 Task: Find a house in South Old Bridge, United States, for one guest from August 1 to August 5, with a price range of ₹6000 to ₹15000, 1 bedroom, 1 bed, 1 bathroom, self check-in, and English-speaking host.
Action: Mouse moved to (512, 137)
Screenshot: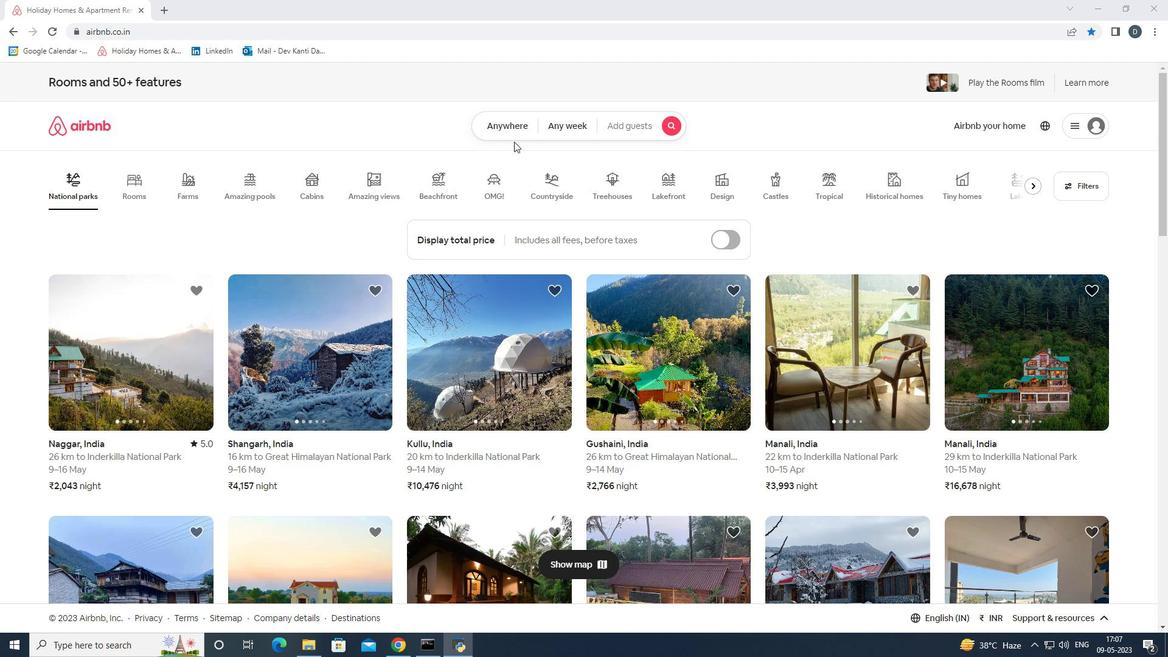 
Action: Mouse pressed left at (512, 137)
Screenshot: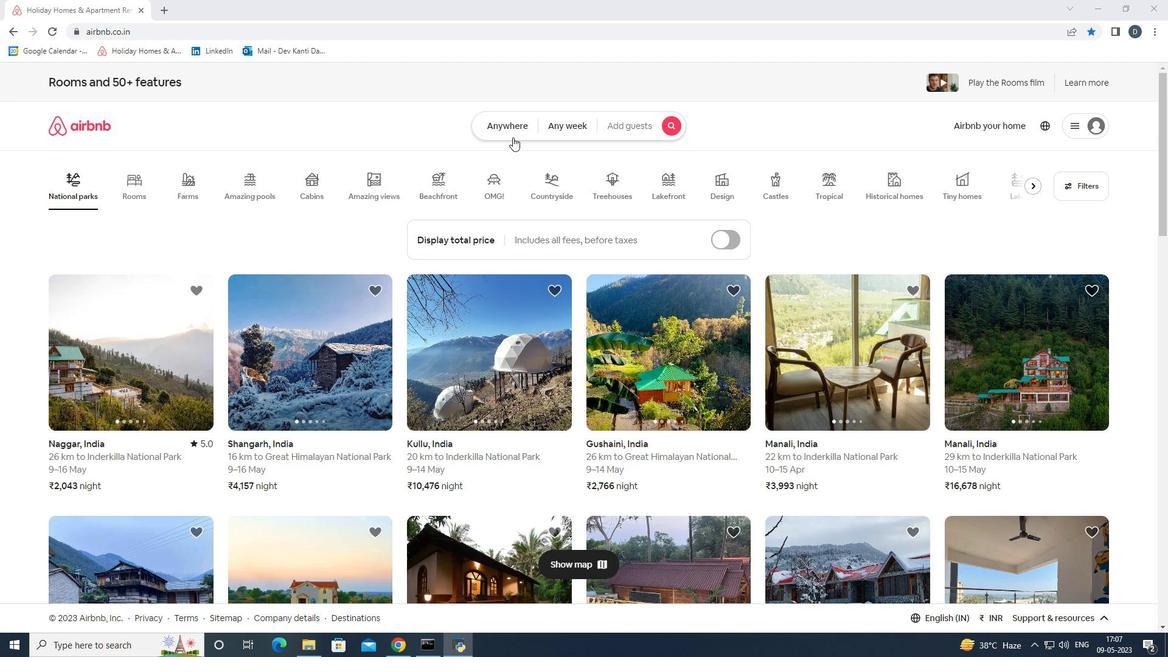 
Action: Mouse moved to (477, 172)
Screenshot: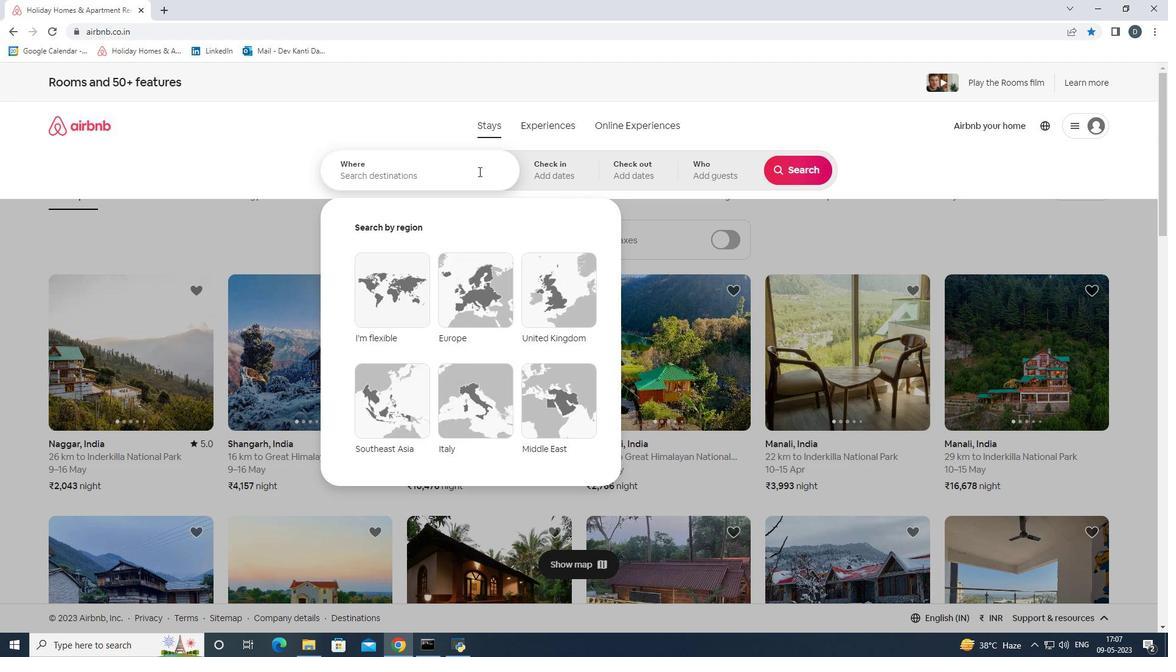 
Action: Mouse pressed left at (477, 172)
Screenshot: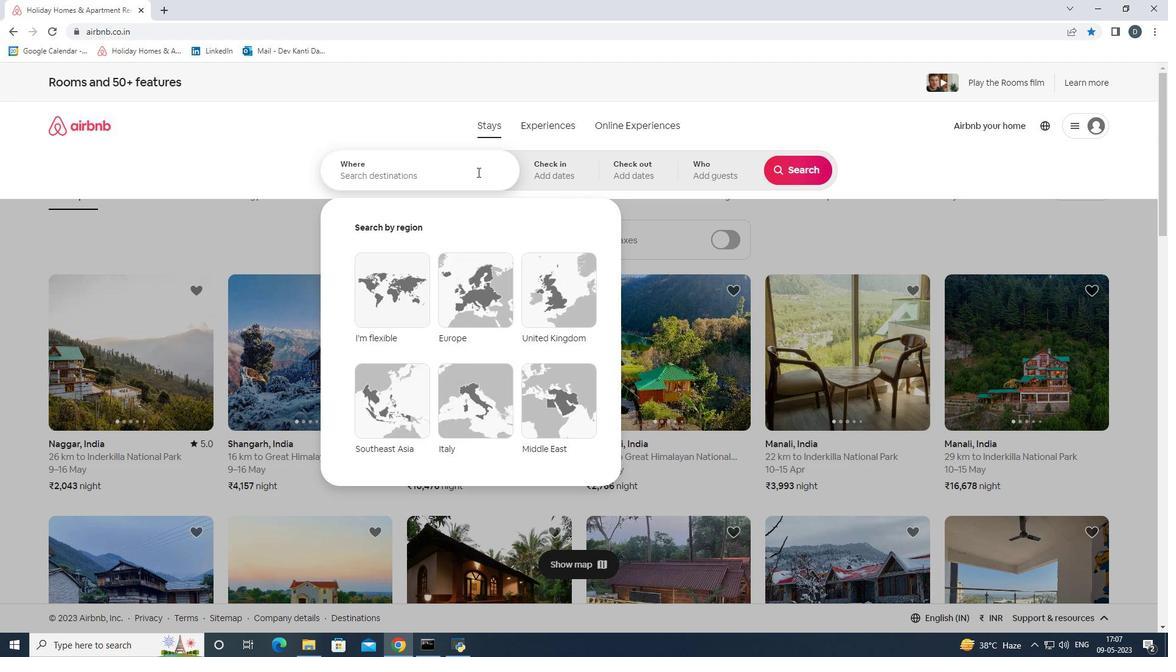 
Action: Mouse moved to (473, 178)
Screenshot: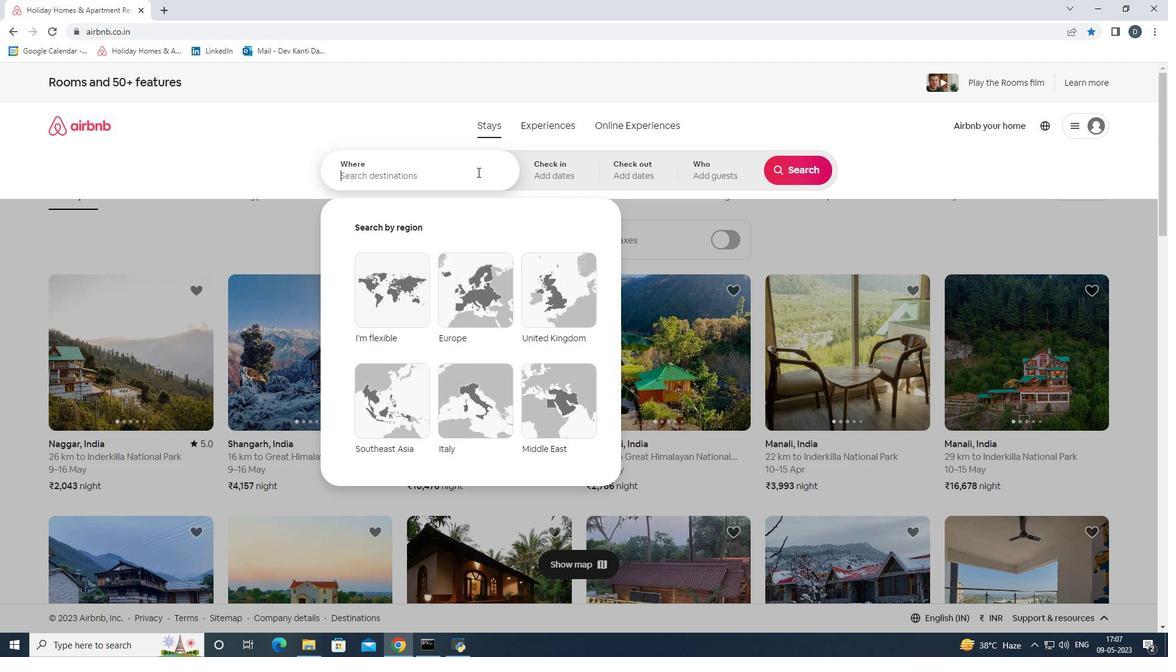 
Action: Key pressed <Key.shift><Key.shift><Key.shift><Key.shift><Key.shift><Key.shift><Key.shift><Key.shift>South<Key.space><Key.shift><Key.shift><Key.shift><Key.shift><Key.shift><Key.shift><Key.shift><Key.shift><Key.shift><Key.shift><Key.shift><Key.shift><Key.shift><Key.shift><Key.shift><Key.shift><Key.shift><Key.shift><Key.shift><Key.shift><Key.shift><Key.shift><Key.shift><Key.shift><Key.shift><Key.shift>Old<Key.space><Key.shift><Key.shift><Key.shift><Key.shift><Key.shift><Key.shift><Key.shift><Key.shift><Key.shift><Key.shift>Bru<Key.backspace>idge,<Key.space><Key.shift><Key.shift>United<Key.space><Key.shift>States<Key.enter>
Screenshot: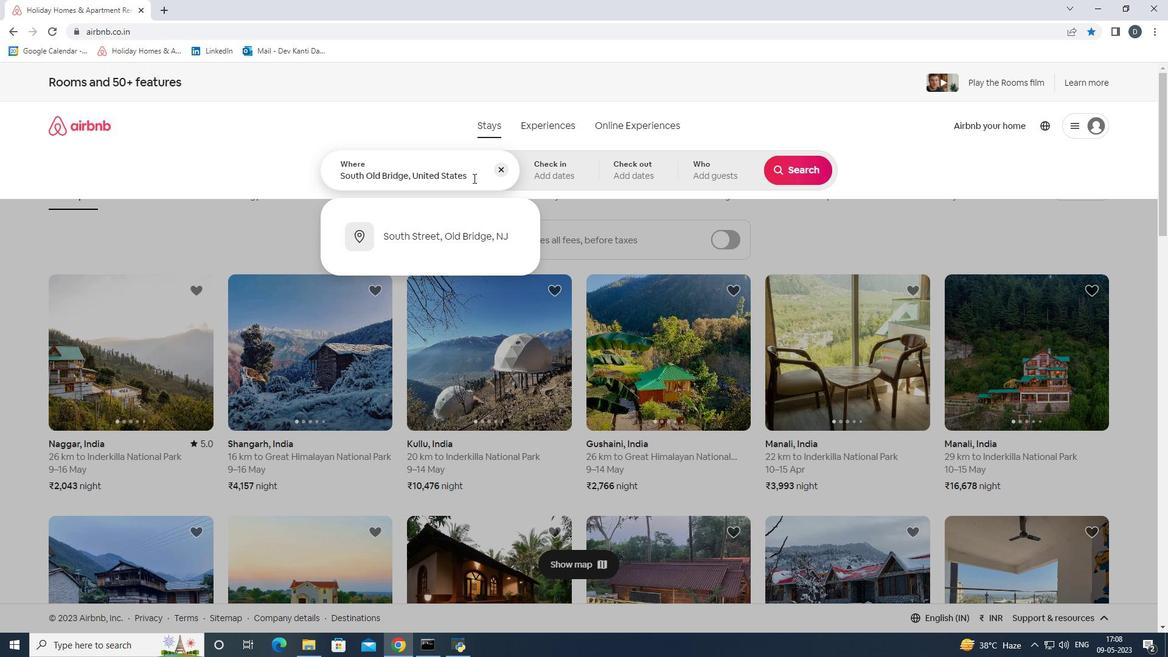 
Action: Mouse moved to (789, 267)
Screenshot: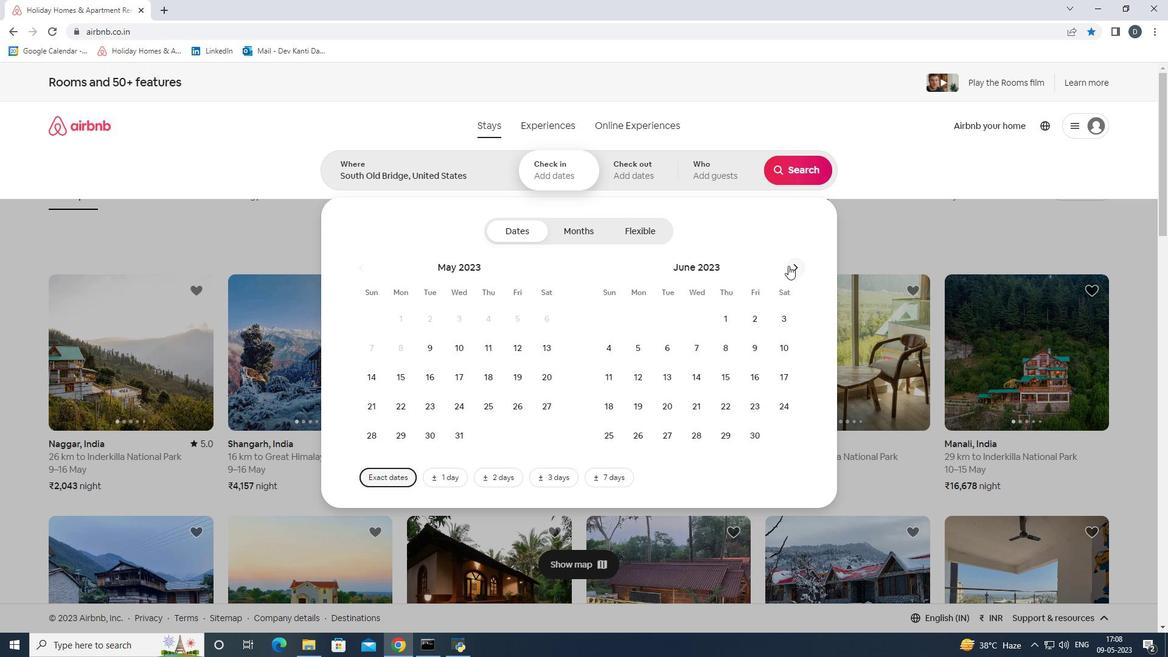 
Action: Mouse pressed left at (789, 267)
Screenshot: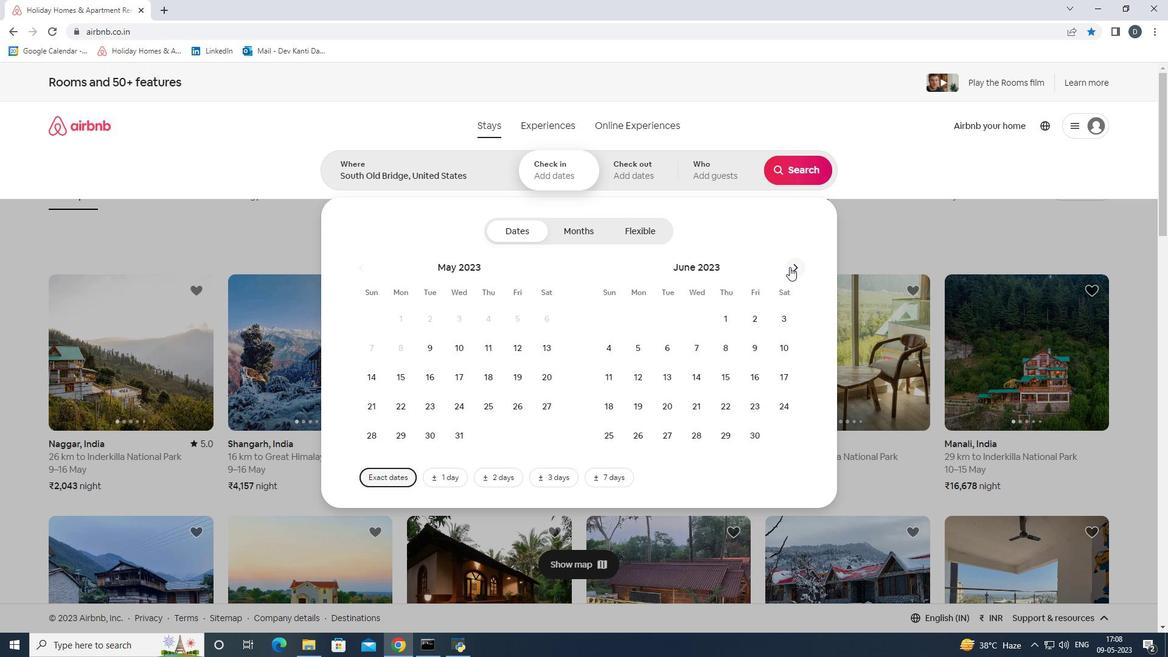 
Action: Mouse pressed left at (789, 267)
Screenshot: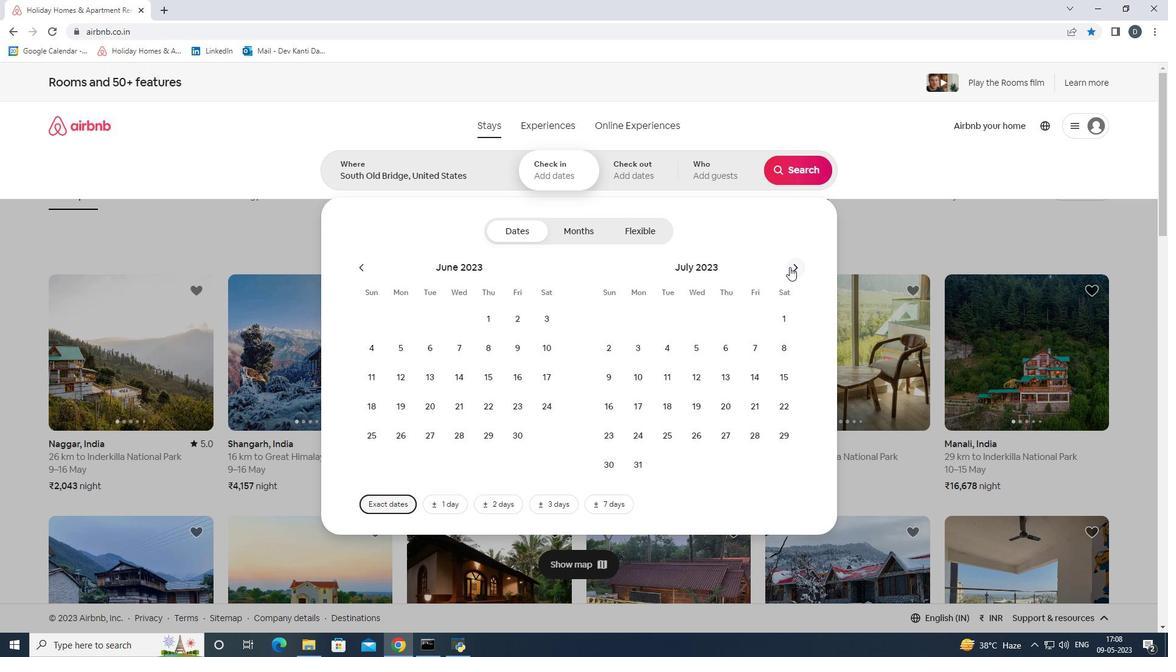 
Action: Mouse moved to (674, 315)
Screenshot: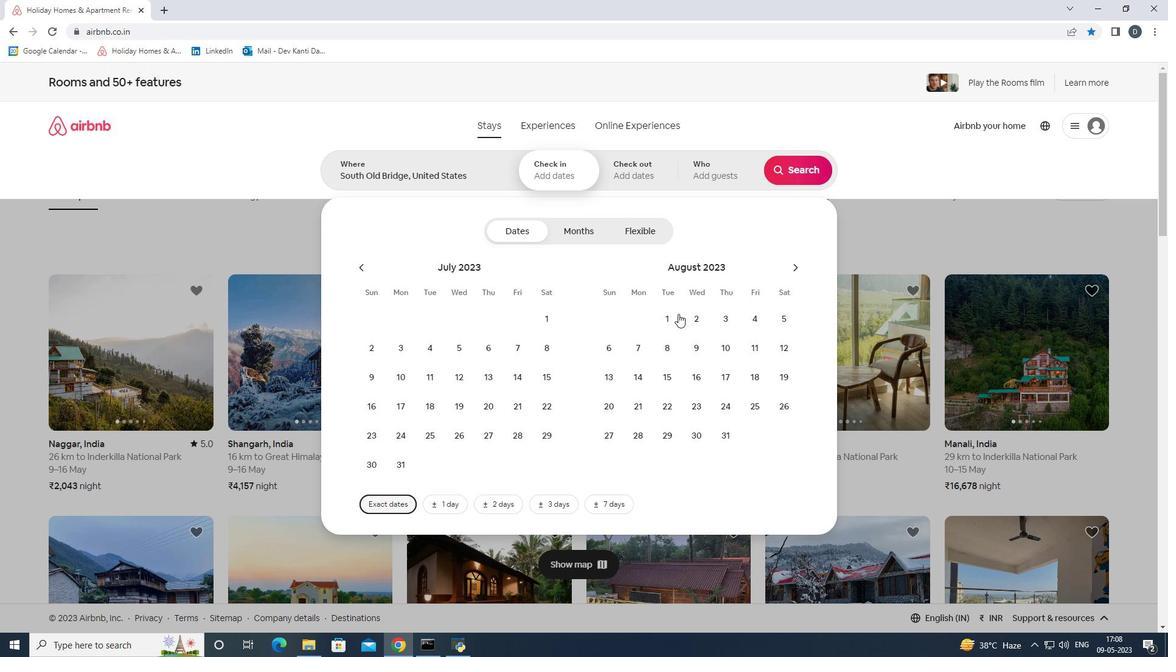 
Action: Mouse pressed left at (674, 315)
Screenshot: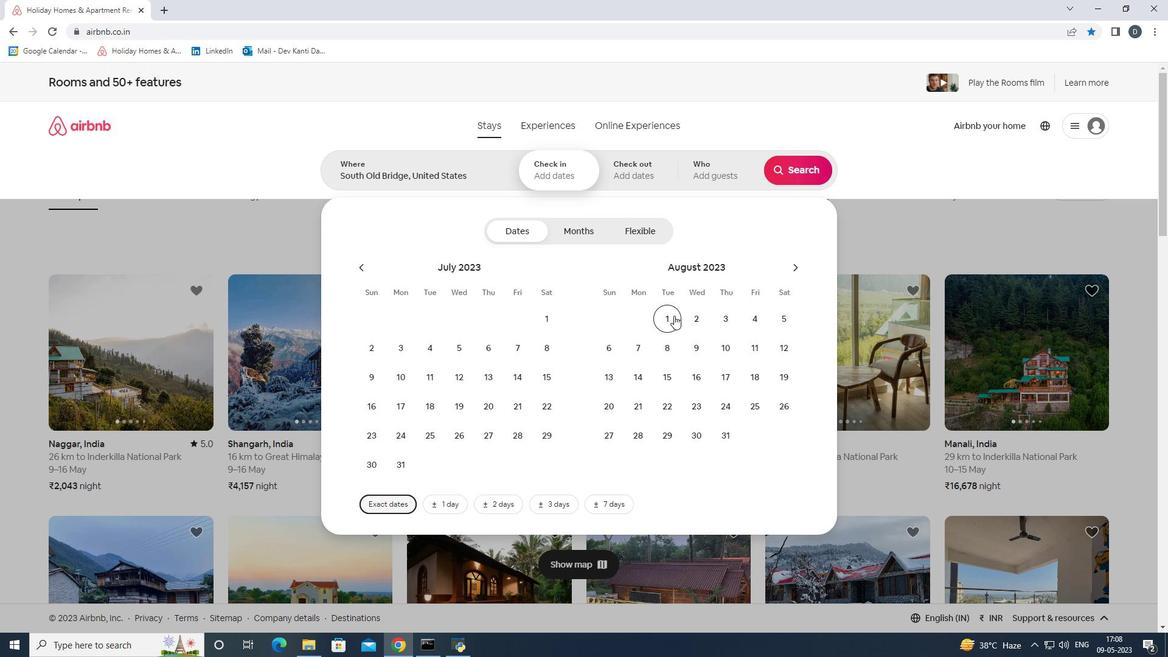 
Action: Mouse moved to (777, 323)
Screenshot: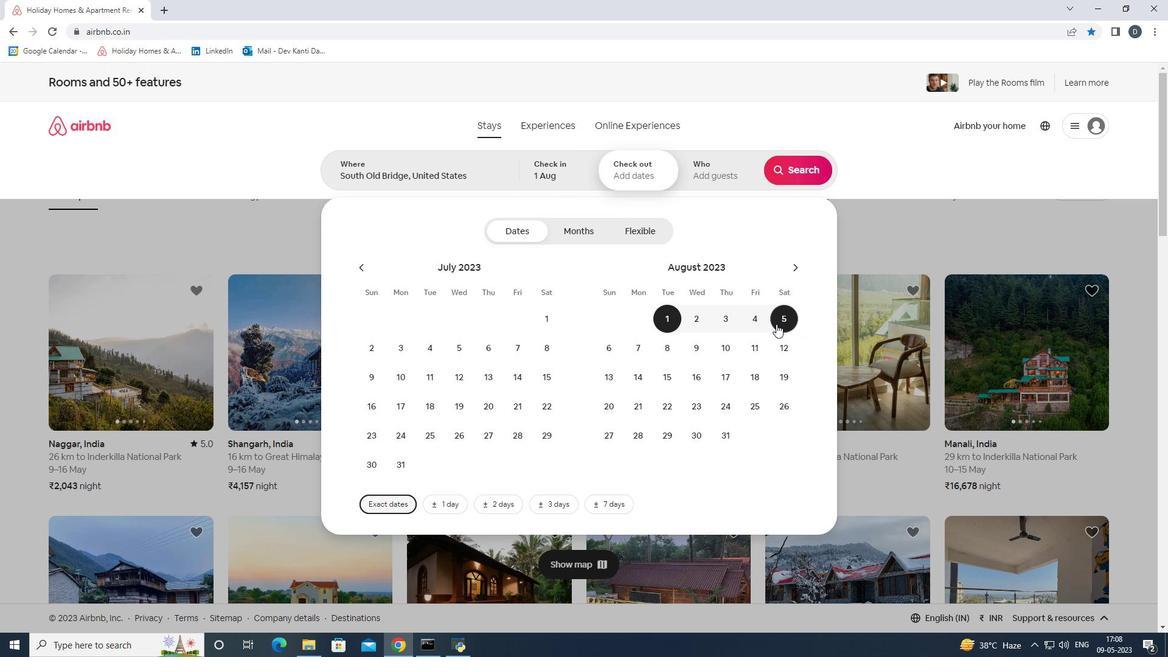 
Action: Mouse pressed left at (777, 323)
Screenshot: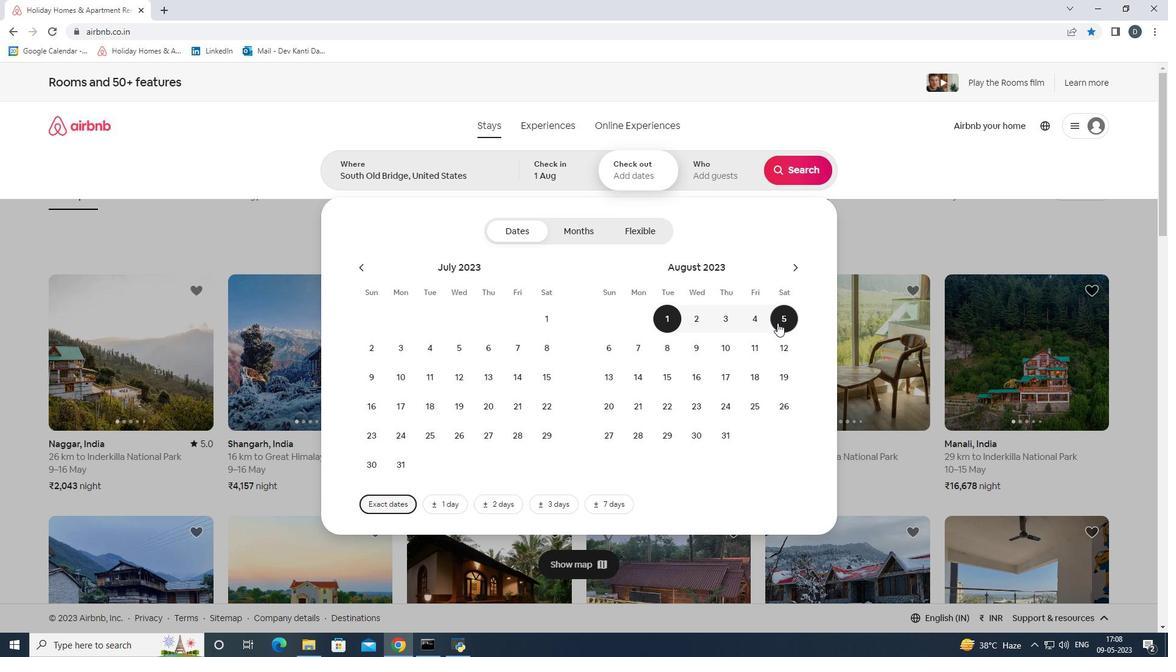 
Action: Mouse moved to (721, 177)
Screenshot: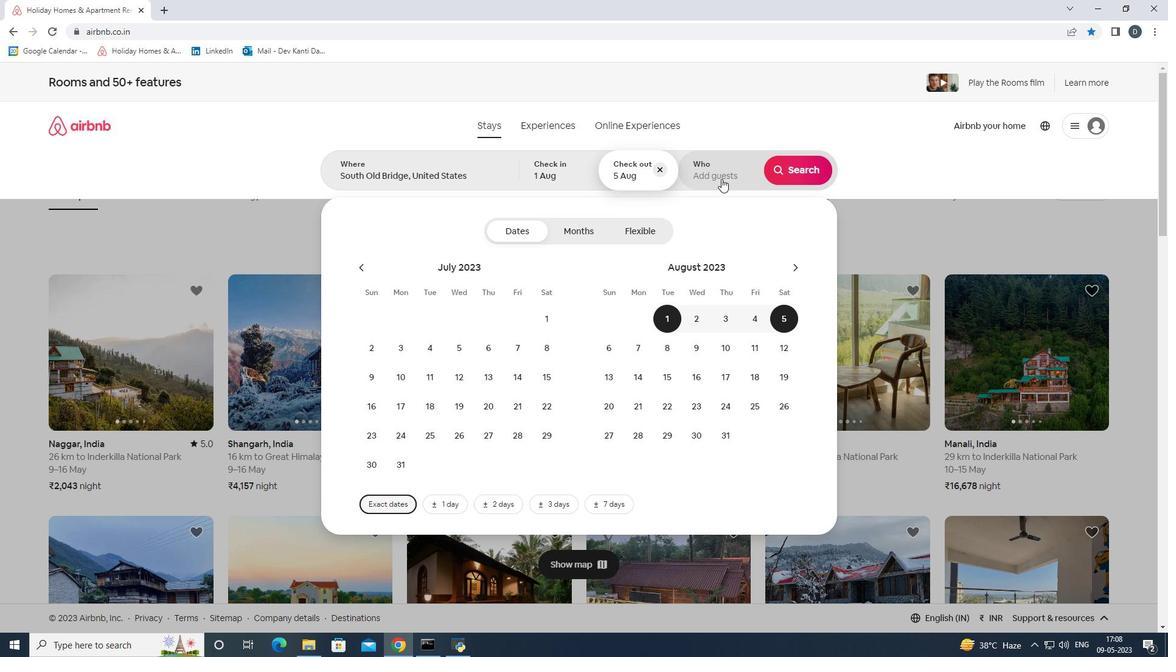 
Action: Mouse pressed left at (721, 177)
Screenshot: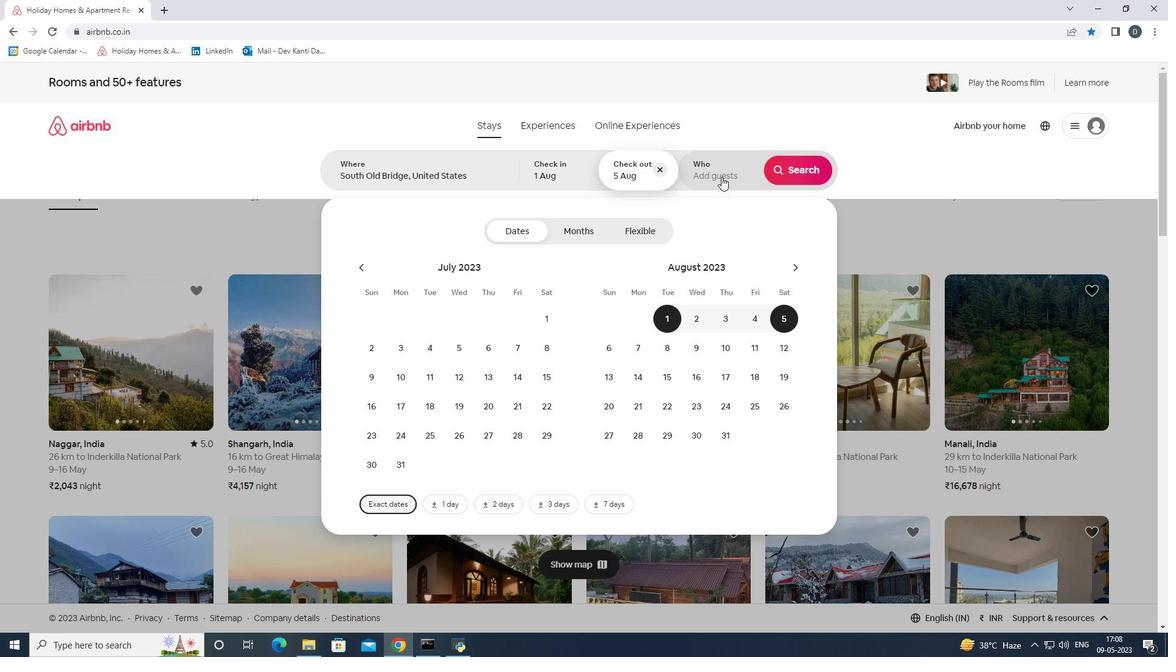 
Action: Mouse moved to (800, 228)
Screenshot: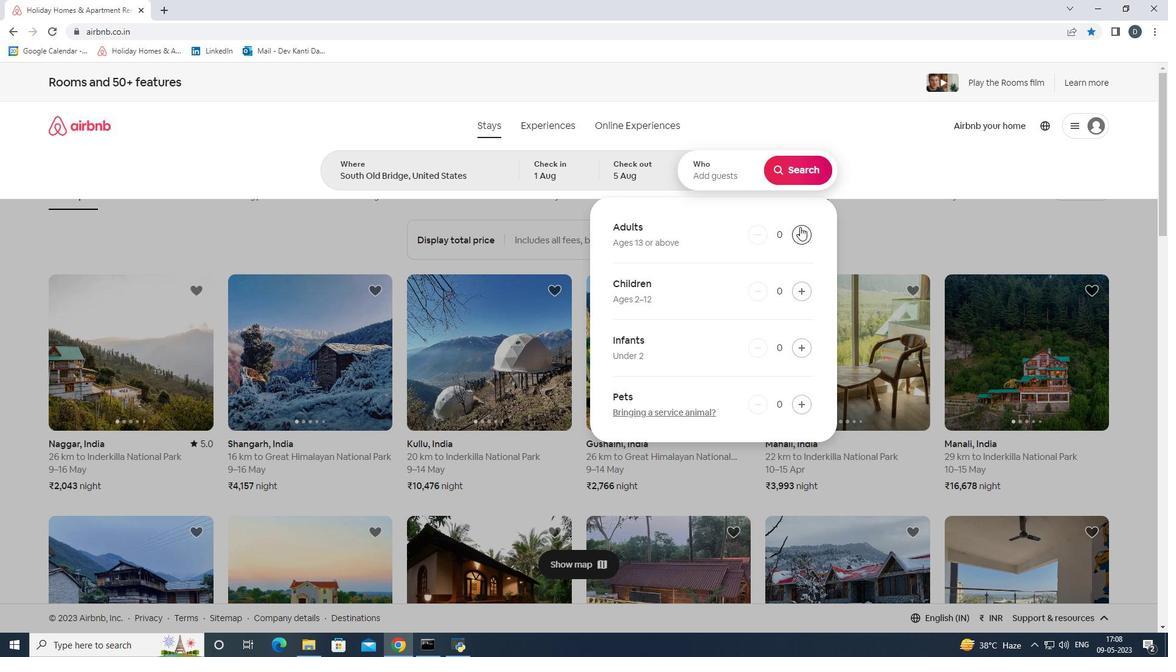 
Action: Mouse pressed left at (800, 228)
Screenshot: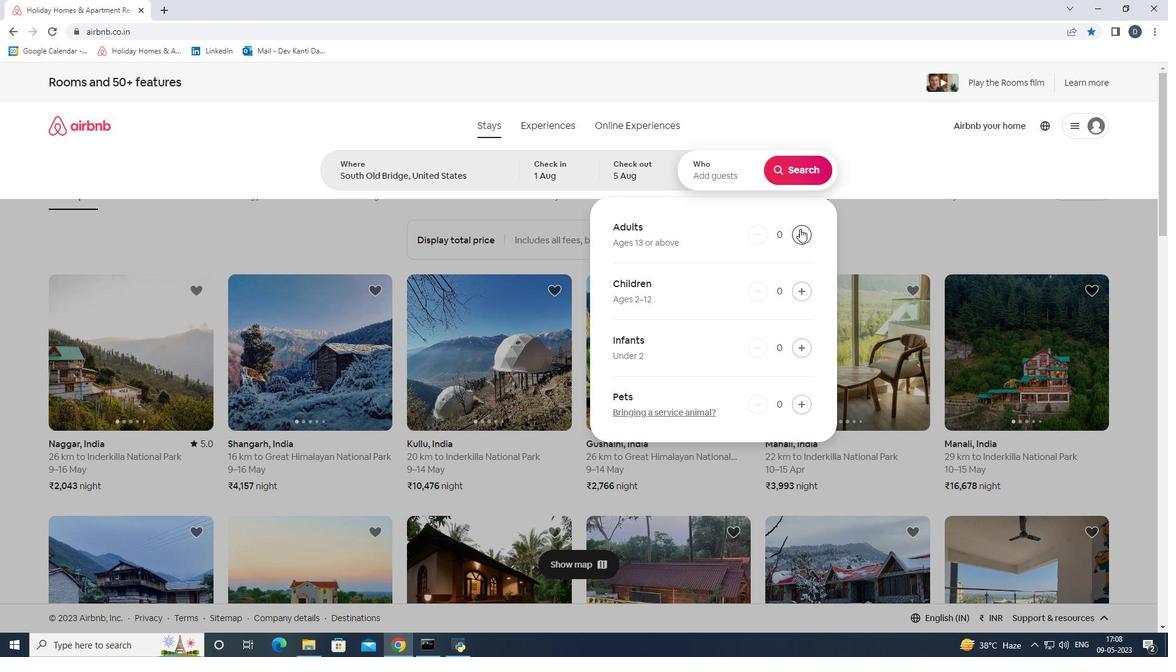 
Action: Mouse moved to (790, 178)
Screenshot: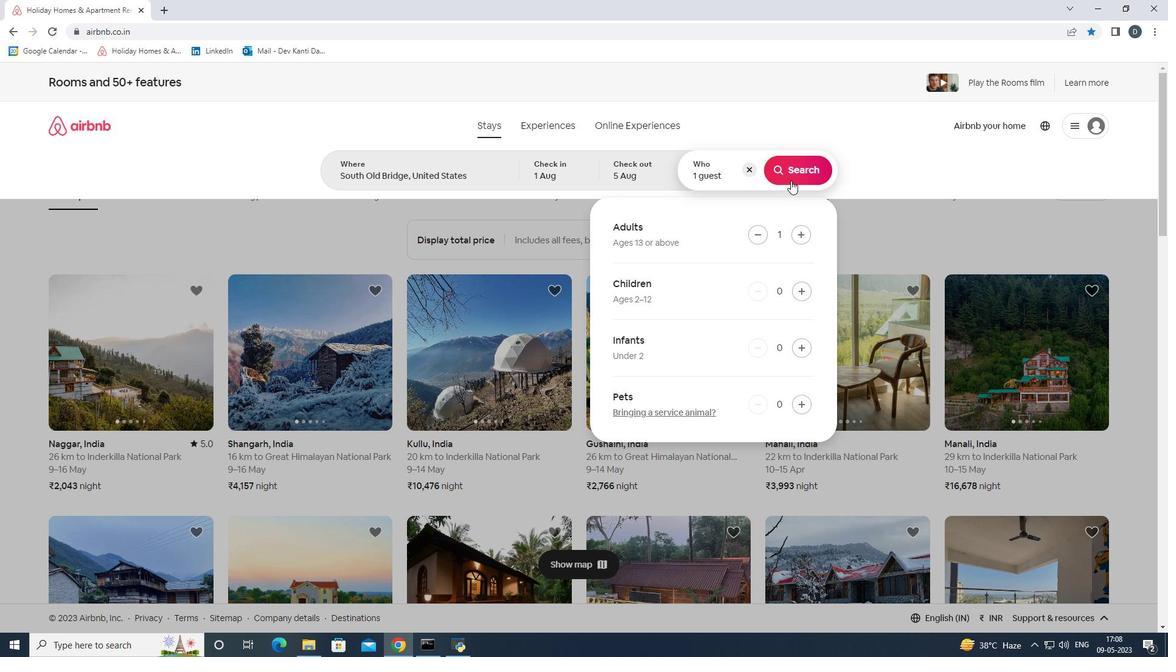 
Action: Mouse pressed left at (790, 178)
Screenshot: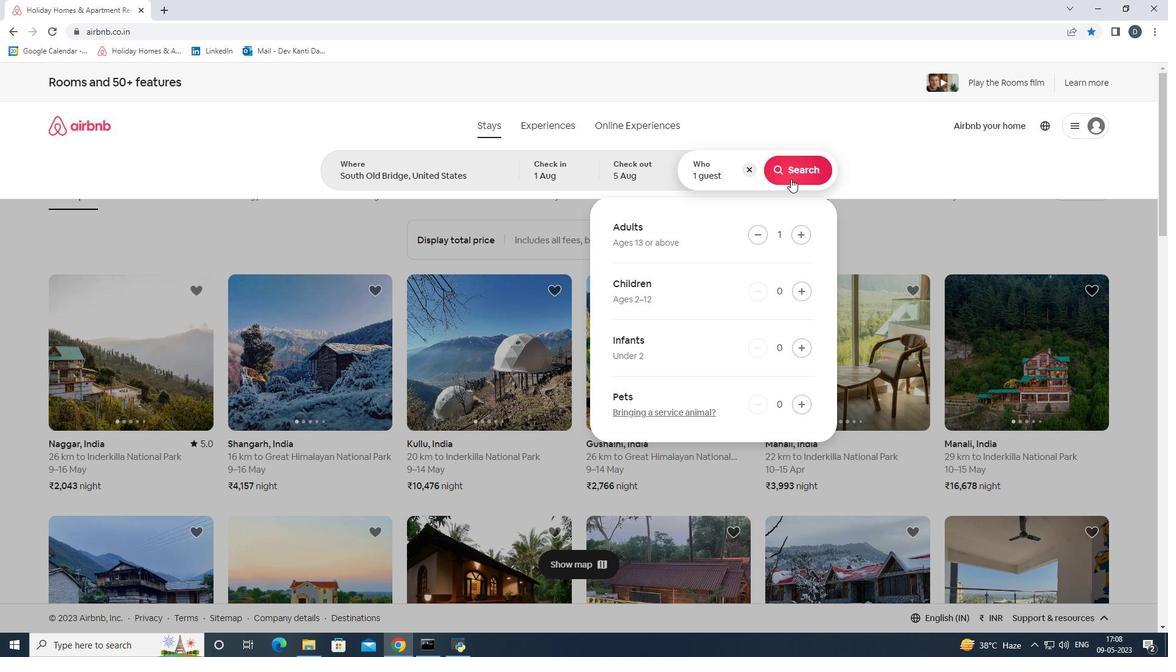 
Action: Mouse moved to (1106, 136)
Screenshot: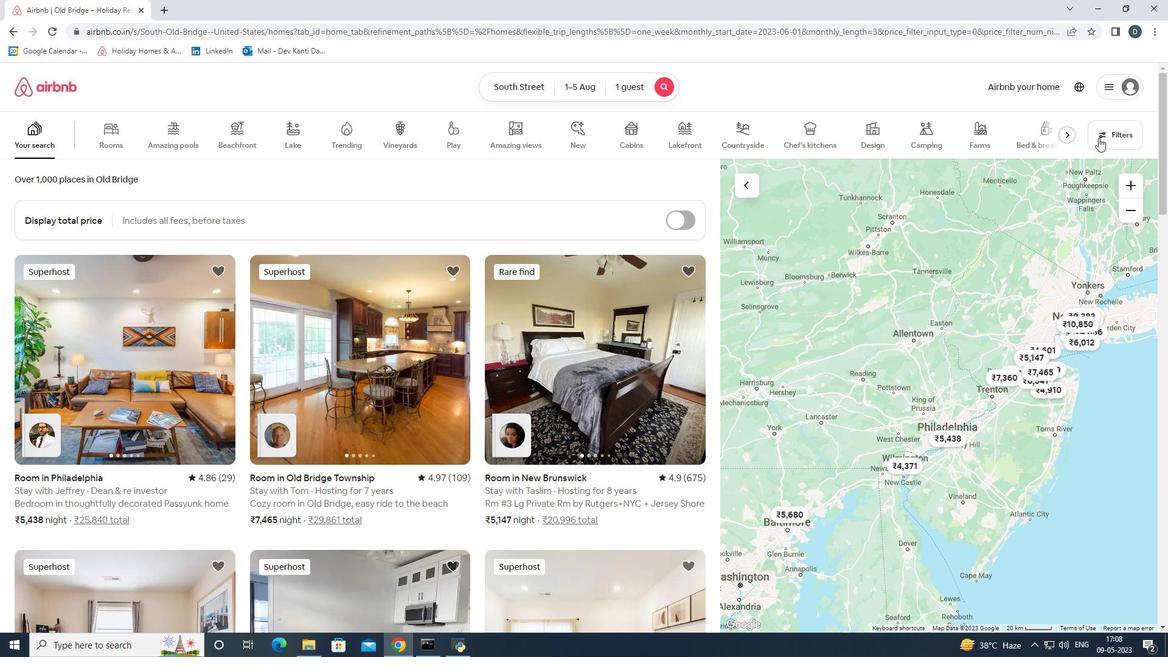 
Action: Mouse pressed left at (1106, 136)
Screenshot: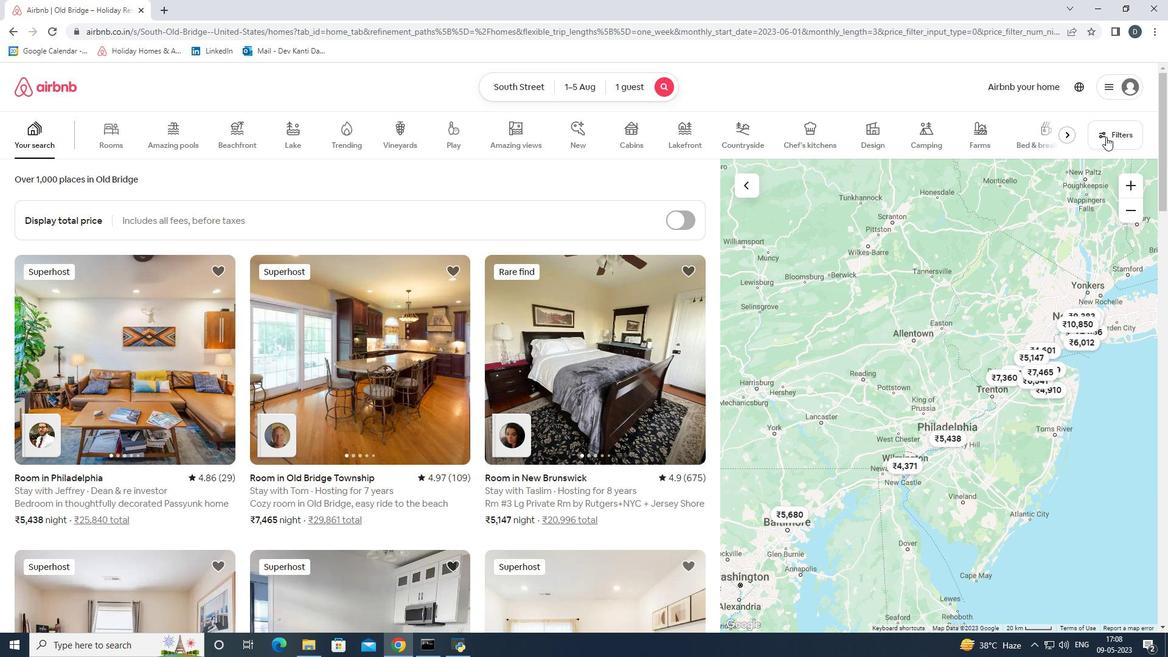 
Action: Mouse moved to (534, 428)
Screenshot: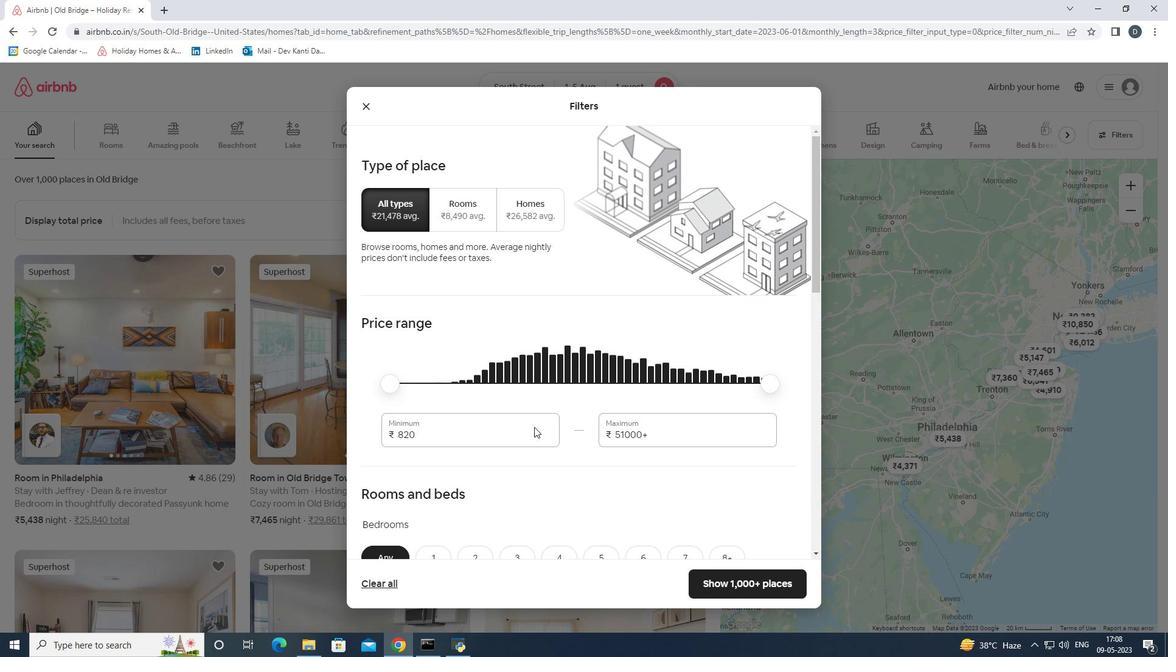 
Action: Mouse pressed left at (534, 428)
Screenshot: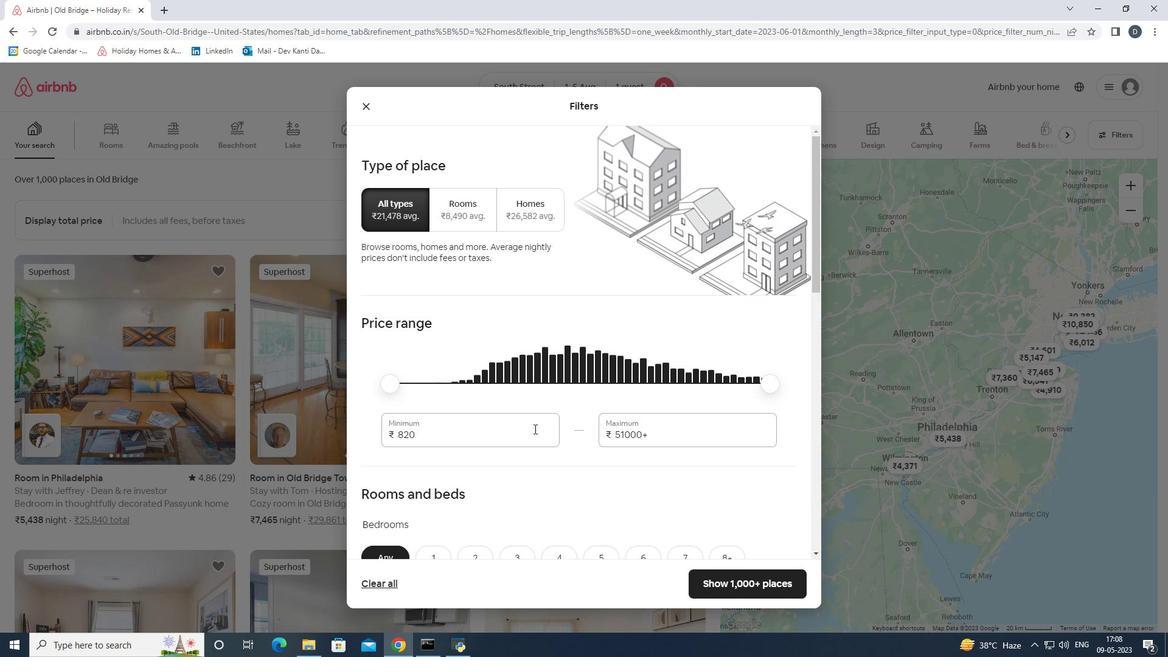 
Action: Mouse pressed left at (534, 428)
Screenshot: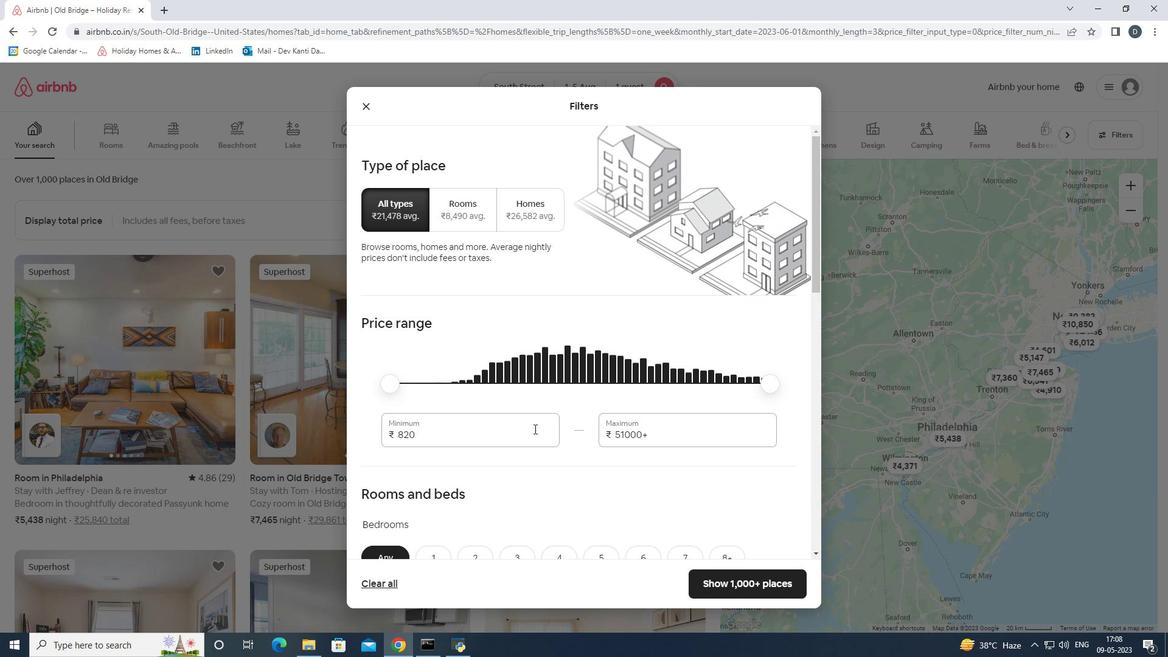 
Action: Key pressed 6000<Key.tab>15000
Screenshot: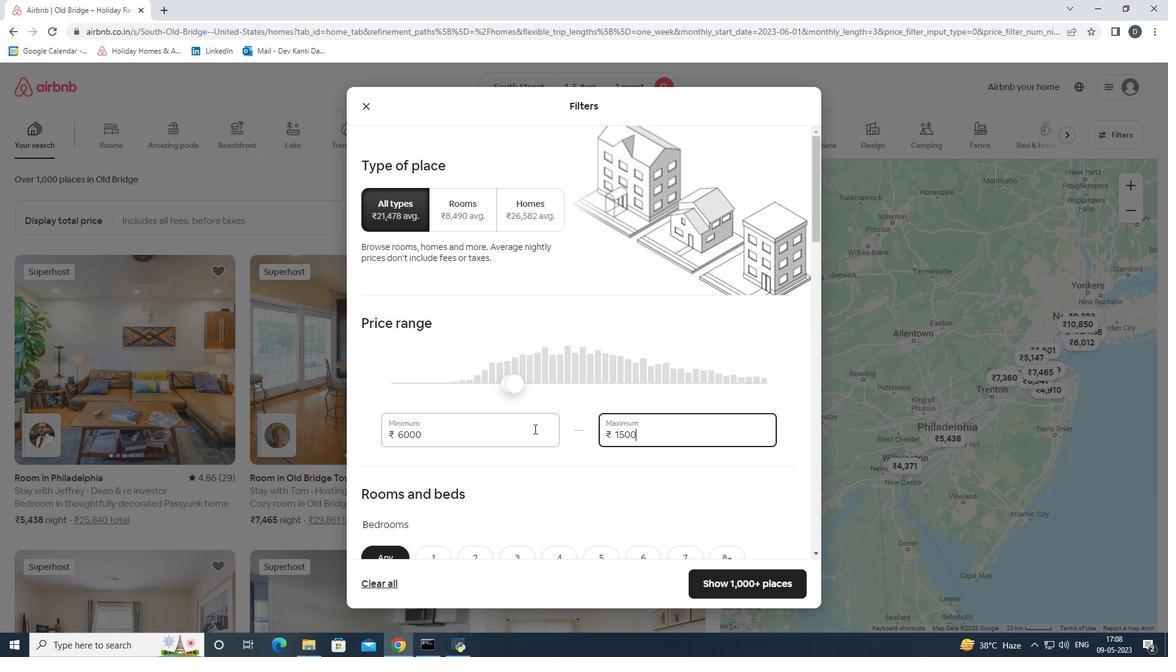 
Action: Mouse scrolled (534, 428) with delta (0, 0)
Screenshot: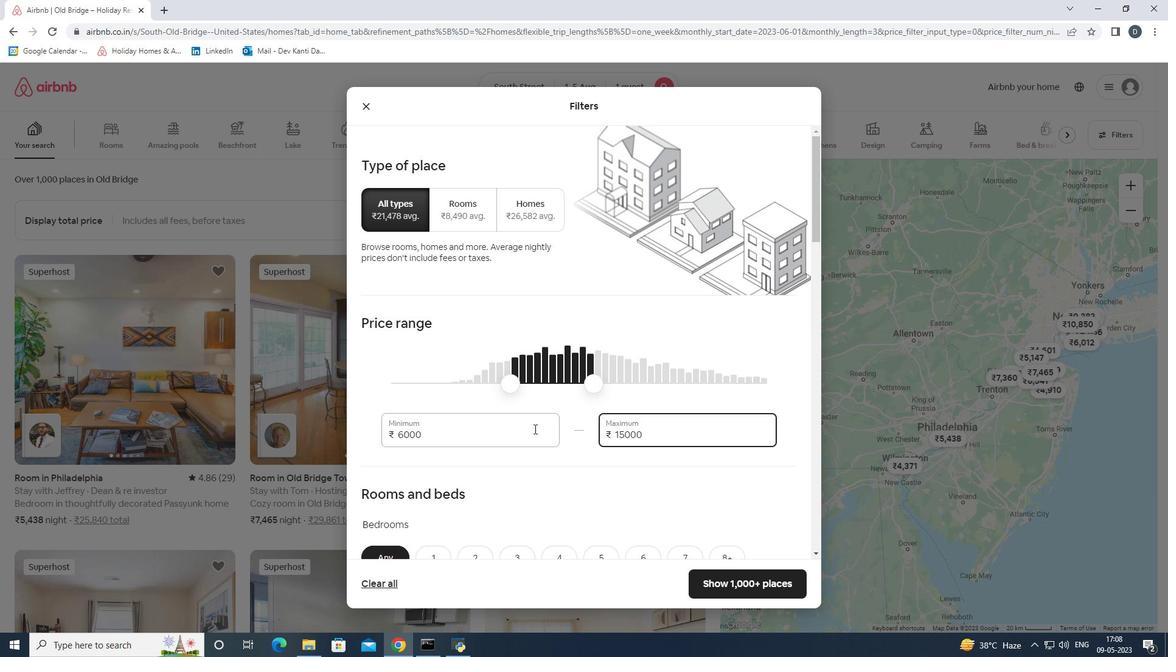 
Action: Mouse scrolled (534, 428) with delta (0, 0)
Screenshot: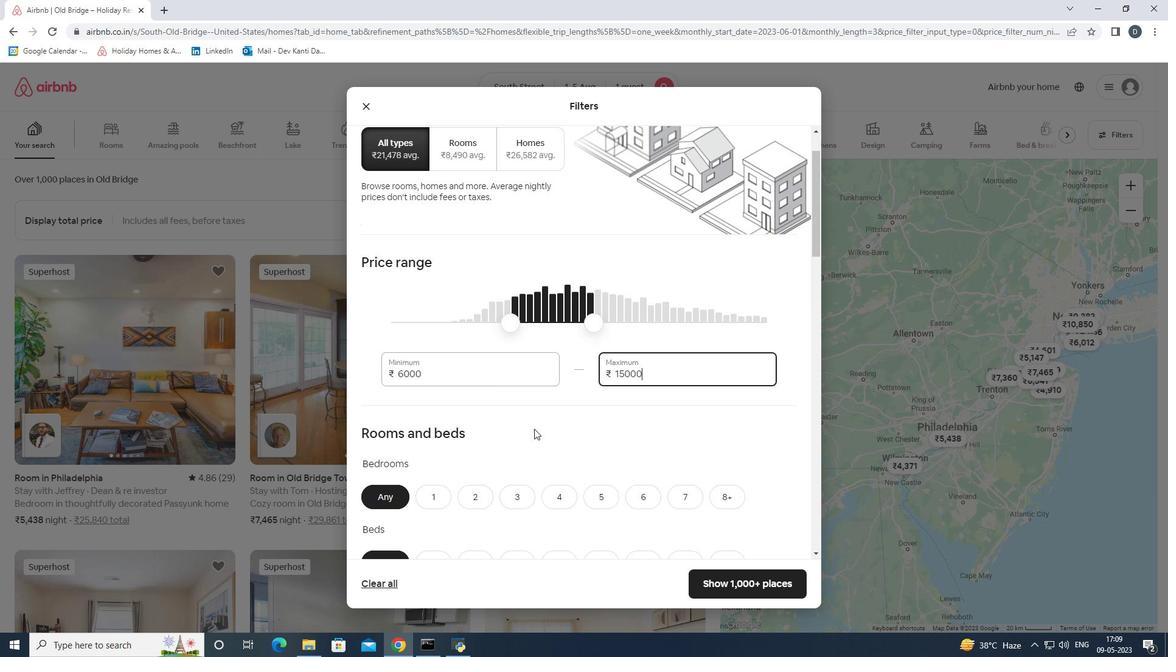 
Action: Mouse moved to (532, 408)
Screenshot: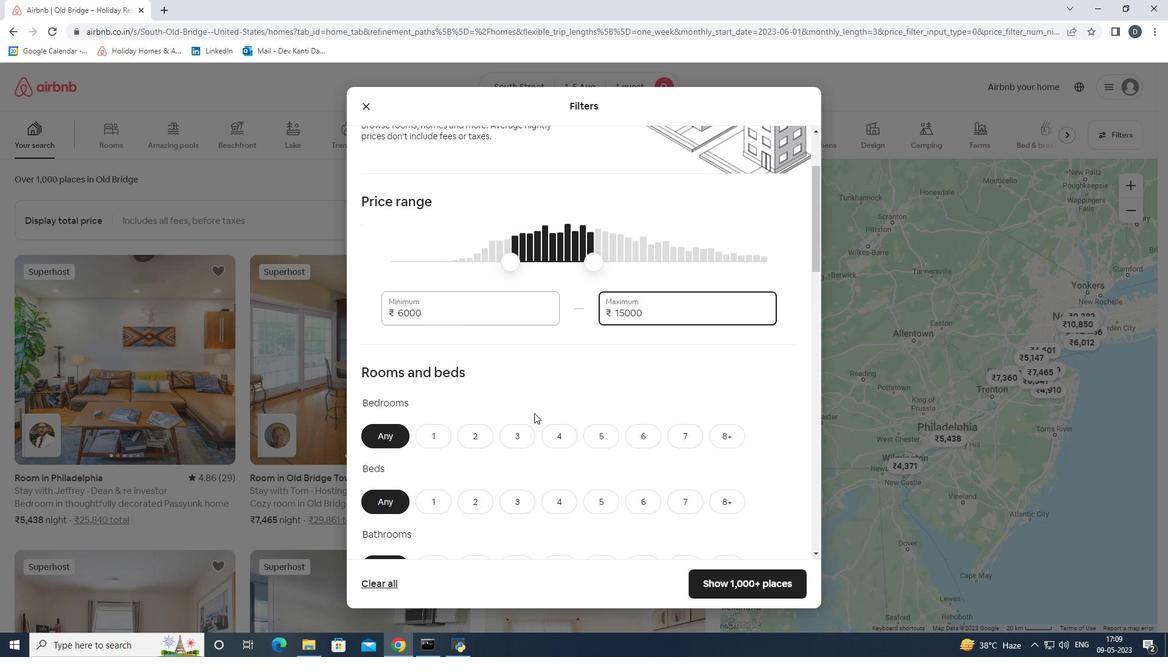 
Action: Mouse scrolled (532, 407) with delta (0, 0)
Screenshot: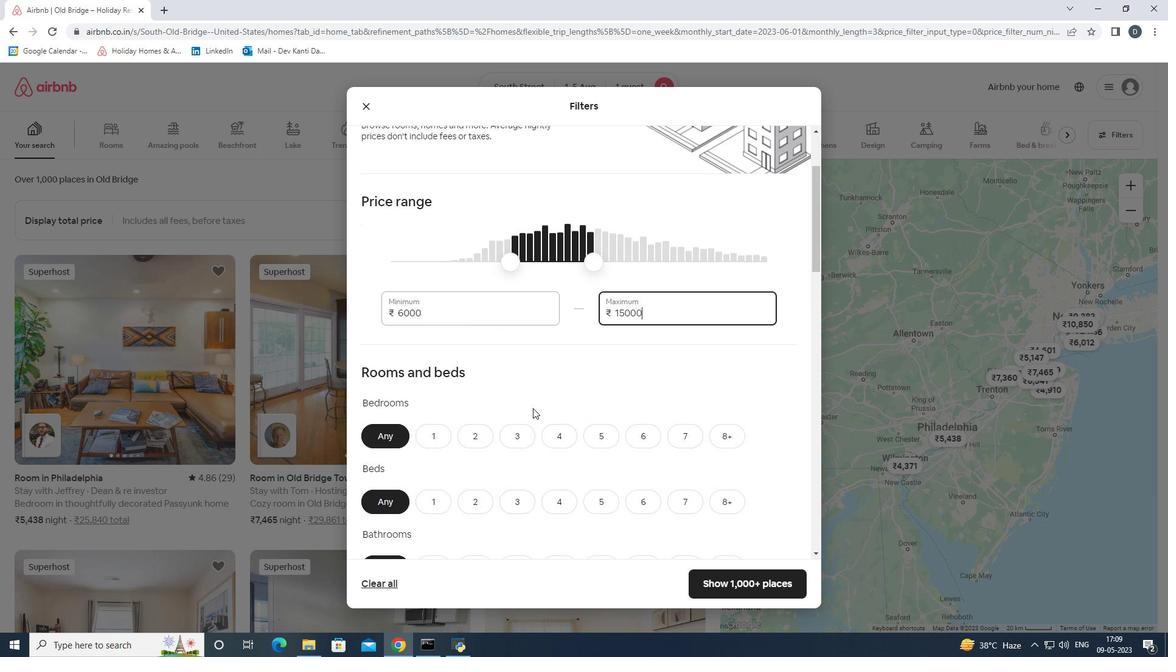 
Action: Mouse scrolled (532, 407) with delta (0, 0)
Screenshot: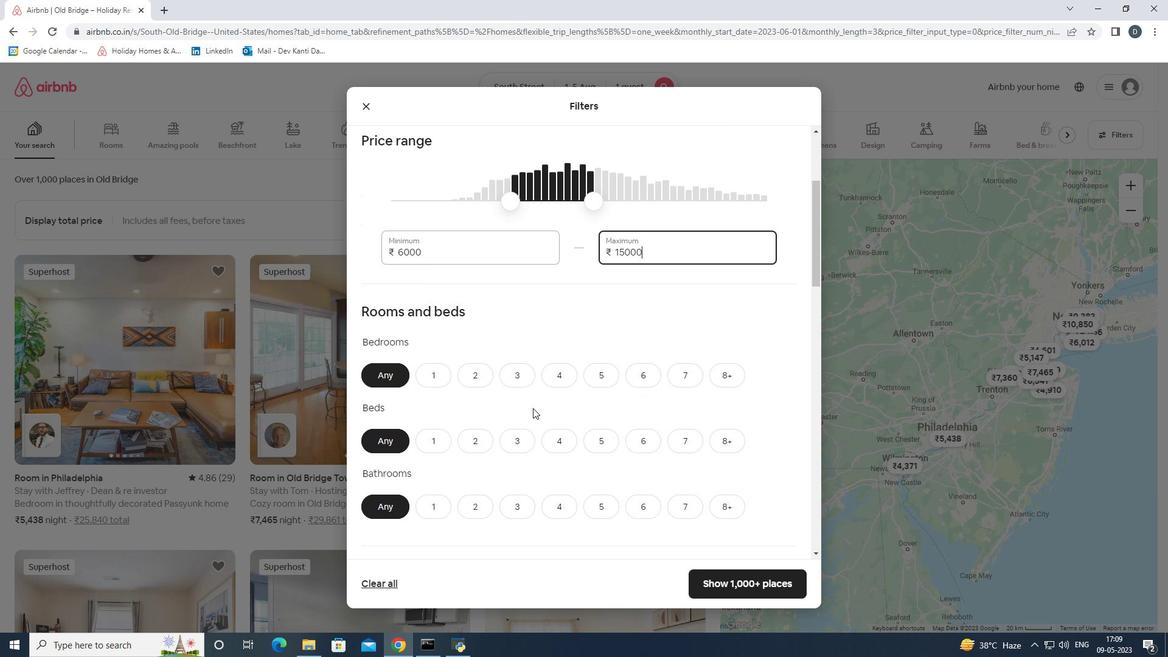 
Action: Mouse moved to (438, 324)
Screenshot: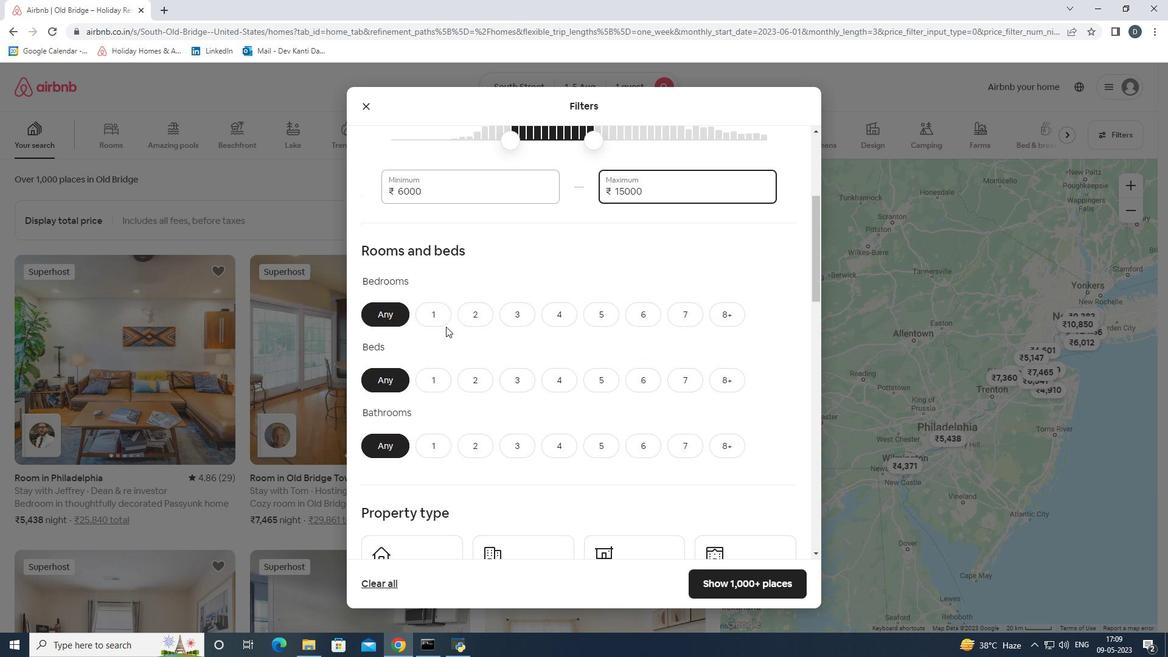 
Action: Mouse pressed left at (438, 324)
Screenshot: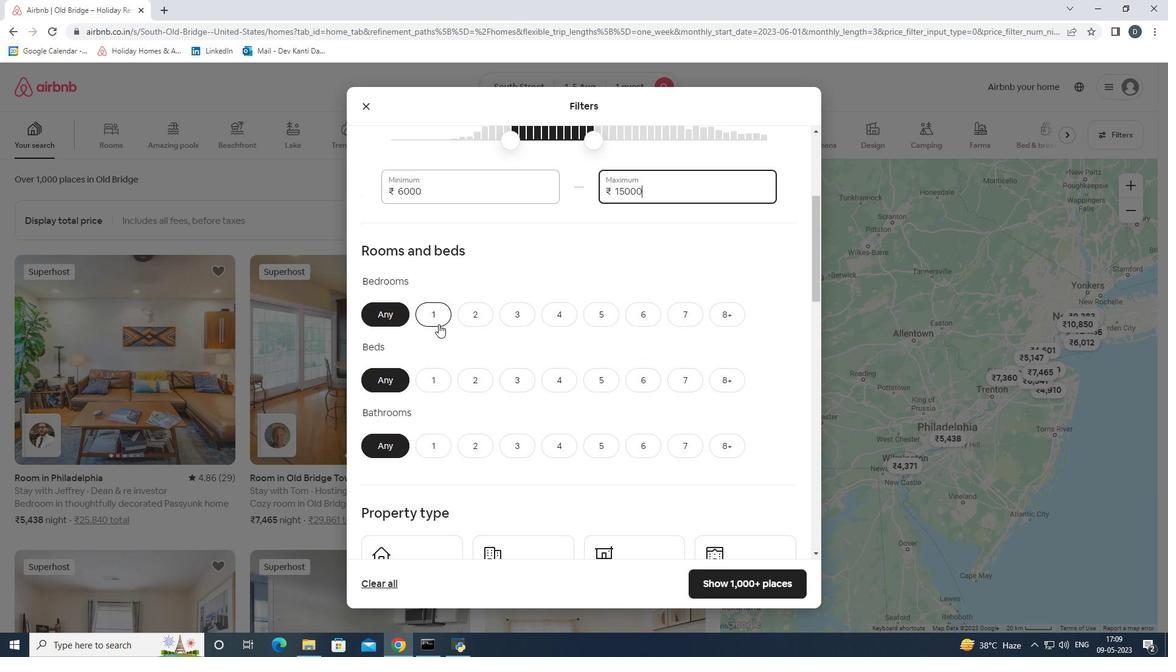 
Action: Mouse moved to (433, 374)
Screenshot: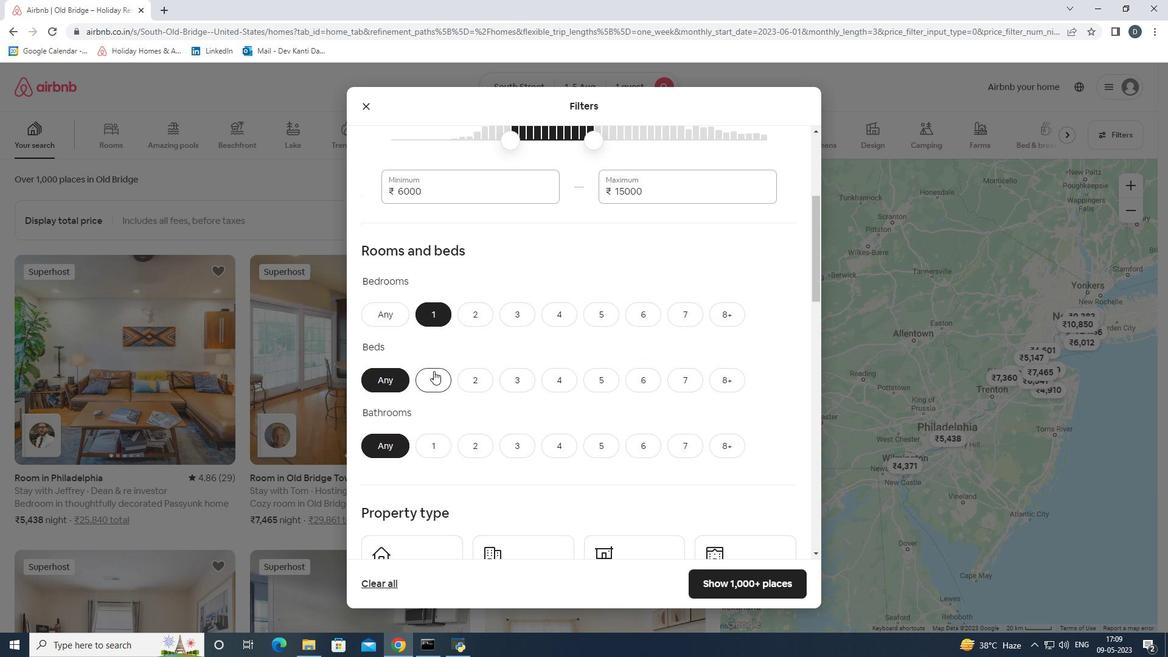 
Action: Mouse pressed left at (433, 374)
Screenshot: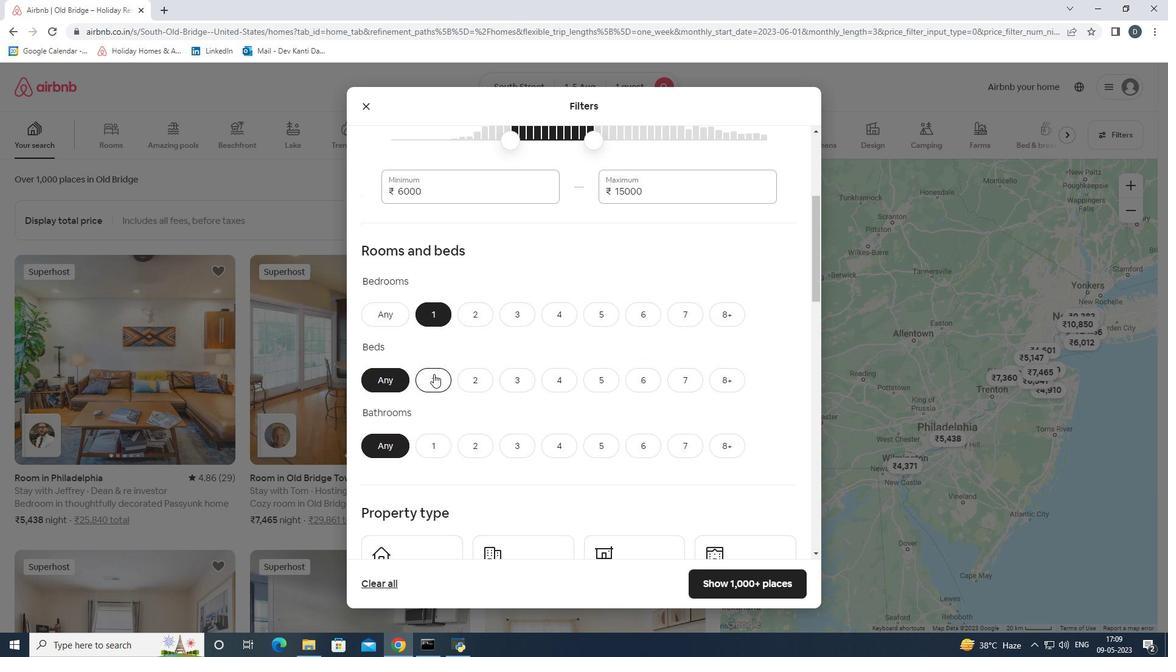 
Action: Mouse moved to (427, 439)
Screenshot: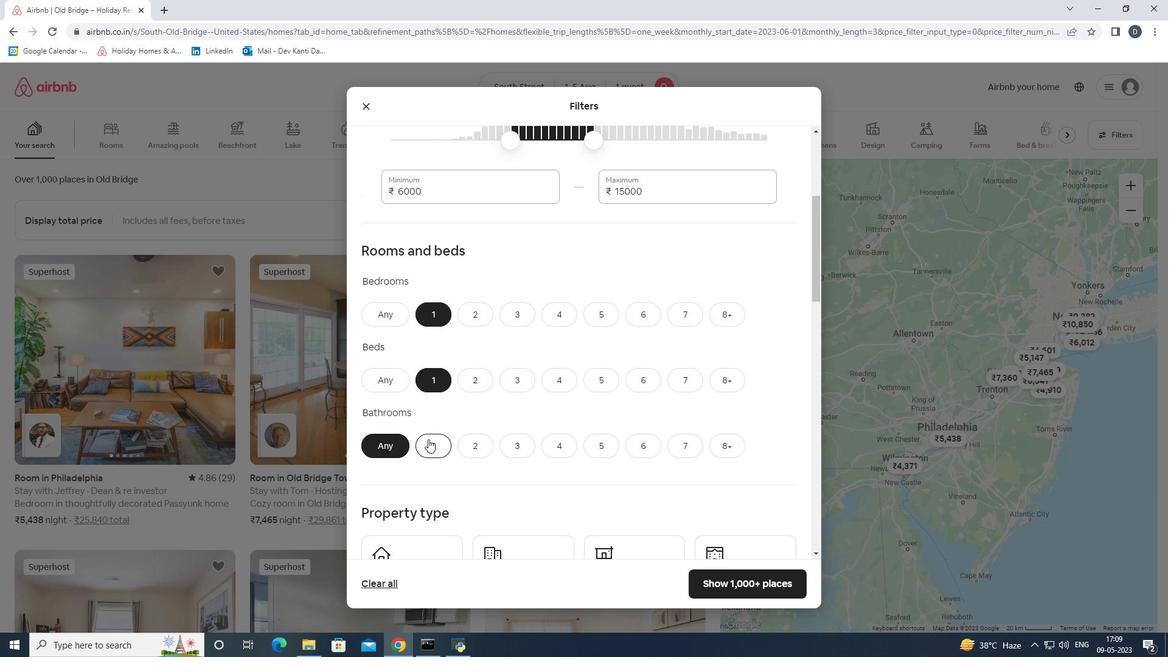 
Action: Mouse pressed left at (427, 439)
Screenshot: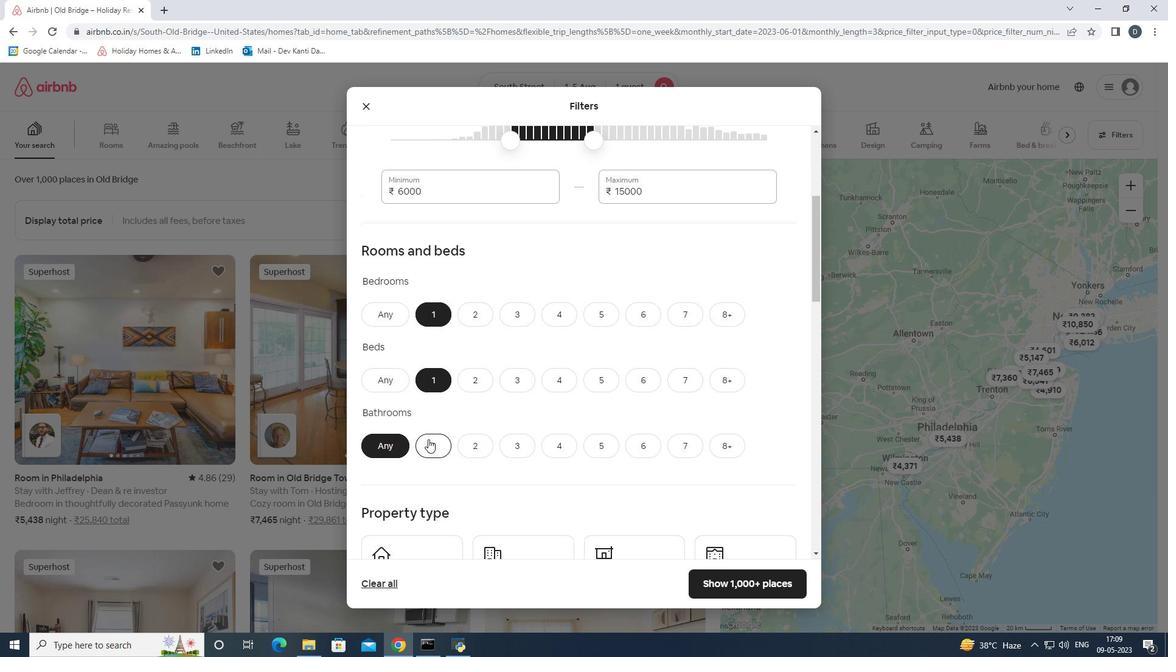
Action: Mouse scrolled (427, 439) with delta (0, 0)
Screenshot: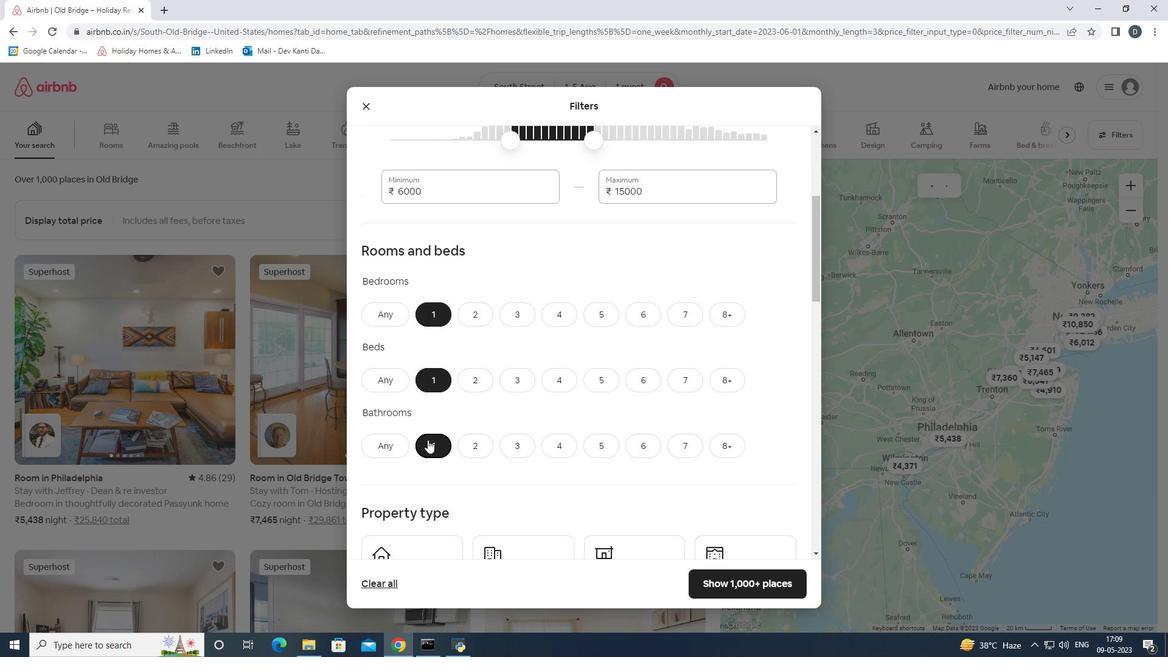 
Action: Mouse scrolled (427, 439) with delta (0, 0)
Screenshot: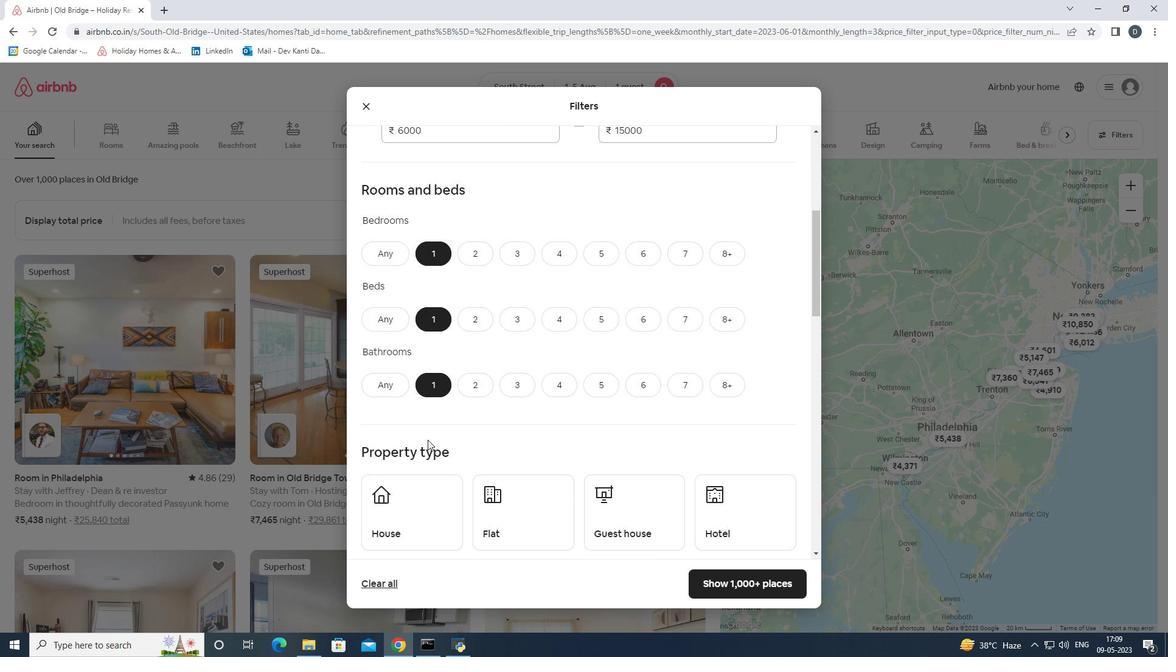 
Action: Mouse pressed left at (427, 439)
Screenshot: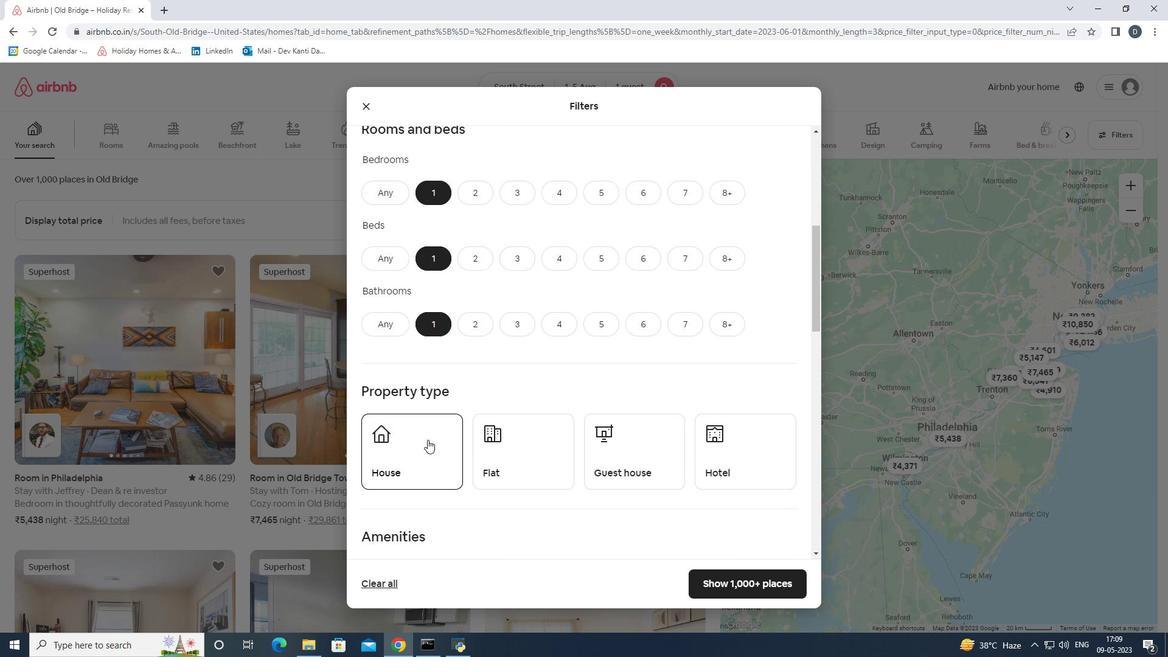 
Action: Mouse moved to (500, 440)
Screenshot: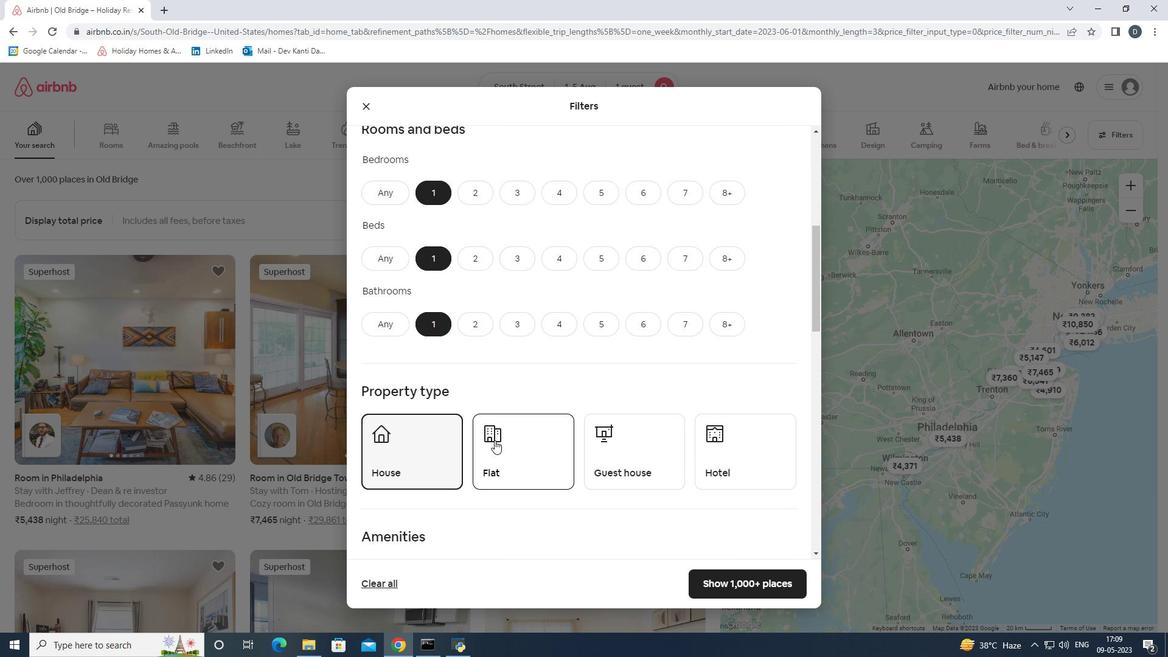 
Action: Mouse pressed left at (500, 440)
Screenshot: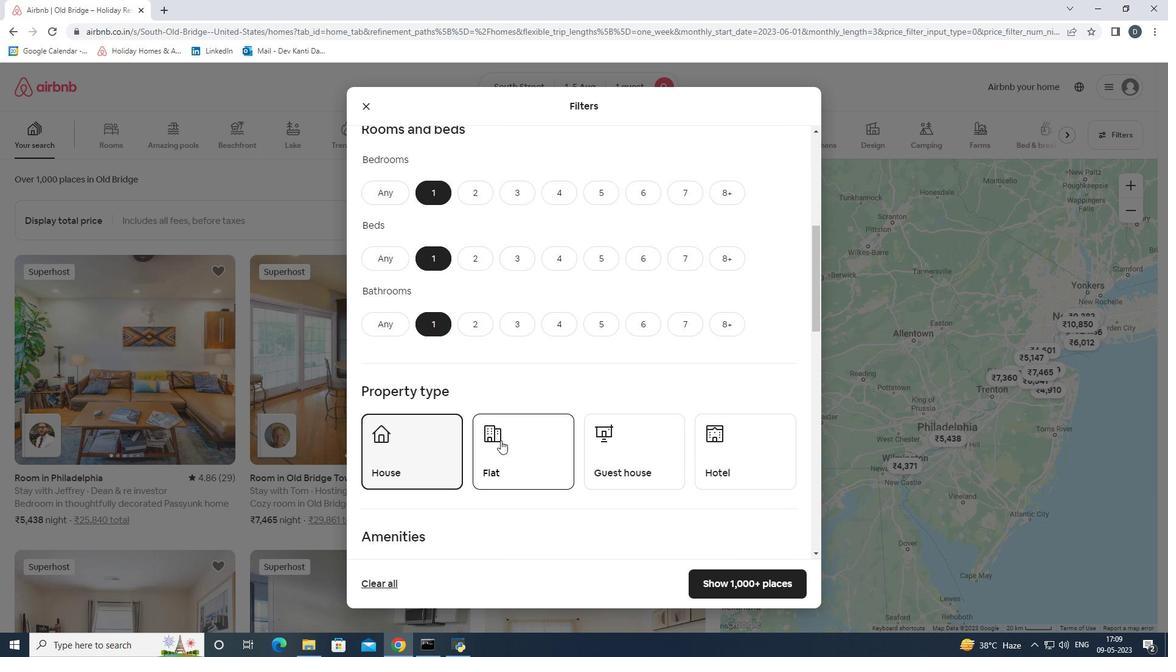
Action: Mouse moved to (599, 444)
Screenshot: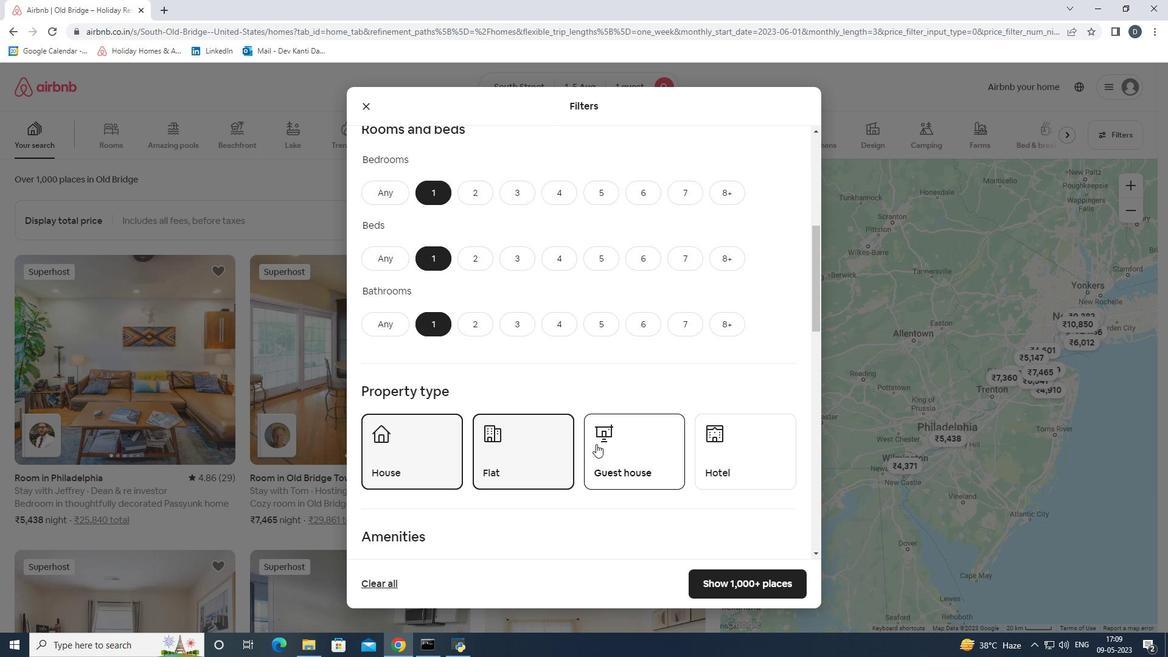 
Action: Mouse pressed left at (599, 444)
Screenshot: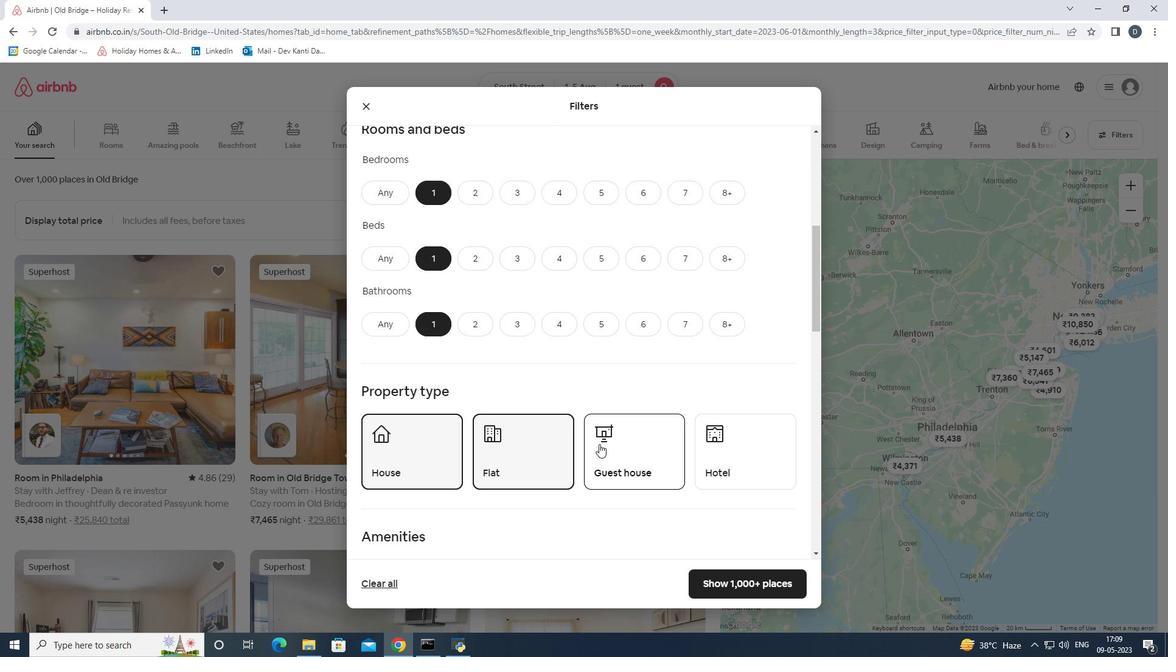 
Action: Mouse scrolled (599, 443) with delta (0, 0)
Screenshot: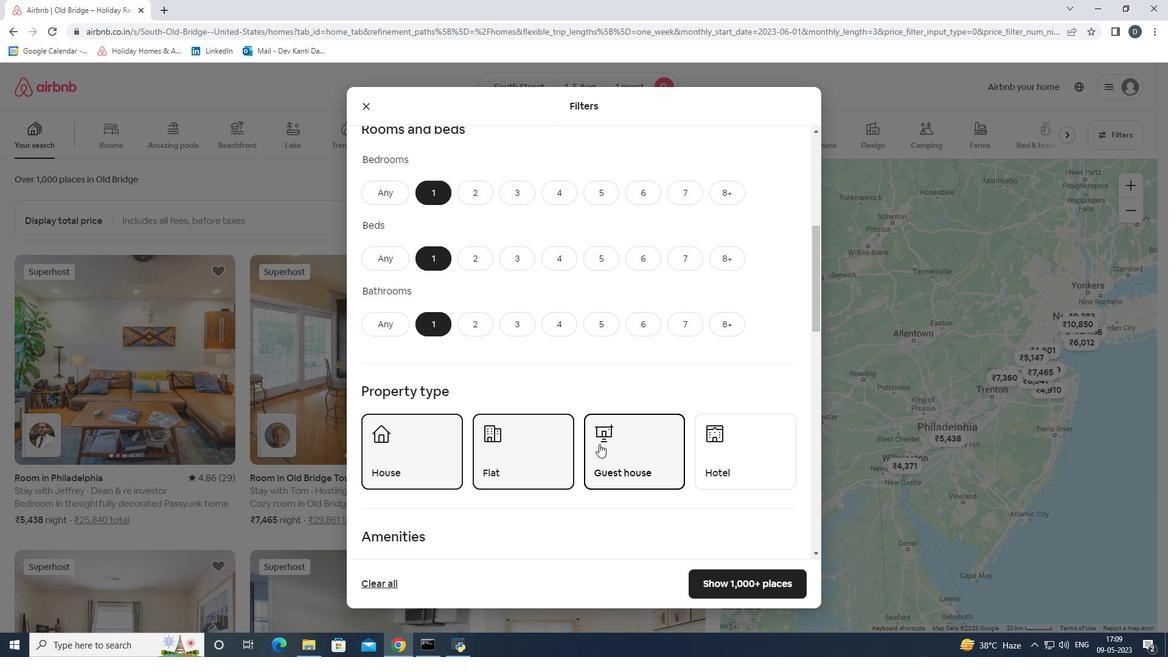 
Action: Mouse scrolled (599, 443) with delta (0, 0)
Screenshot: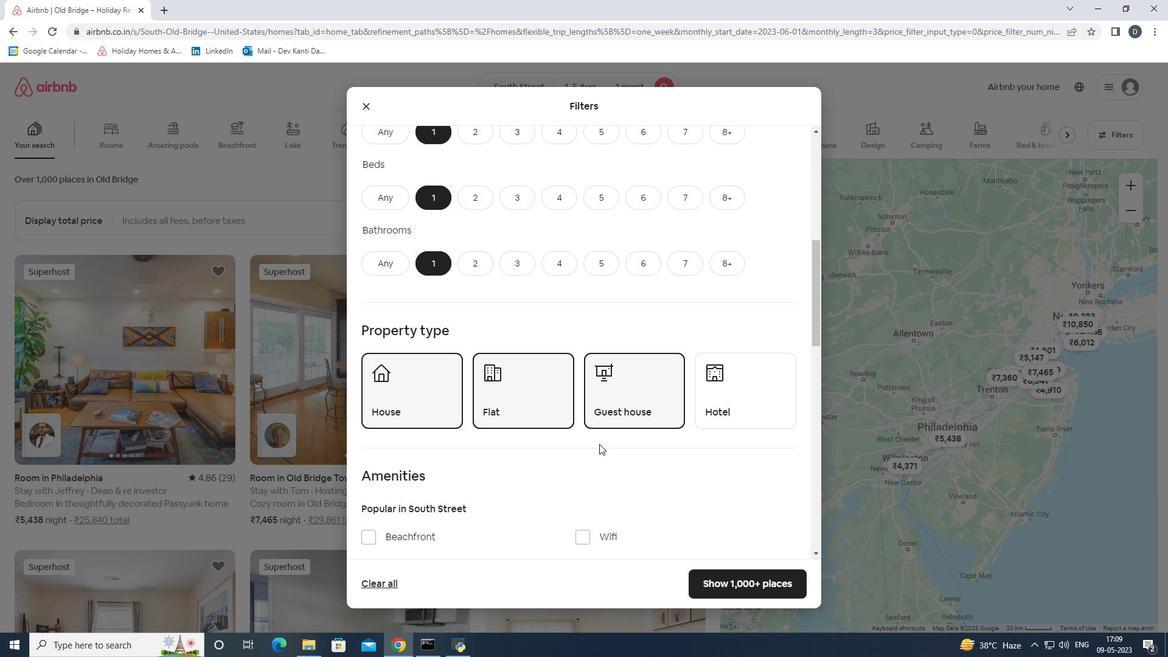 
Action: Mouse scrolled (599, 443) with delta (0, 0)
Screenshot: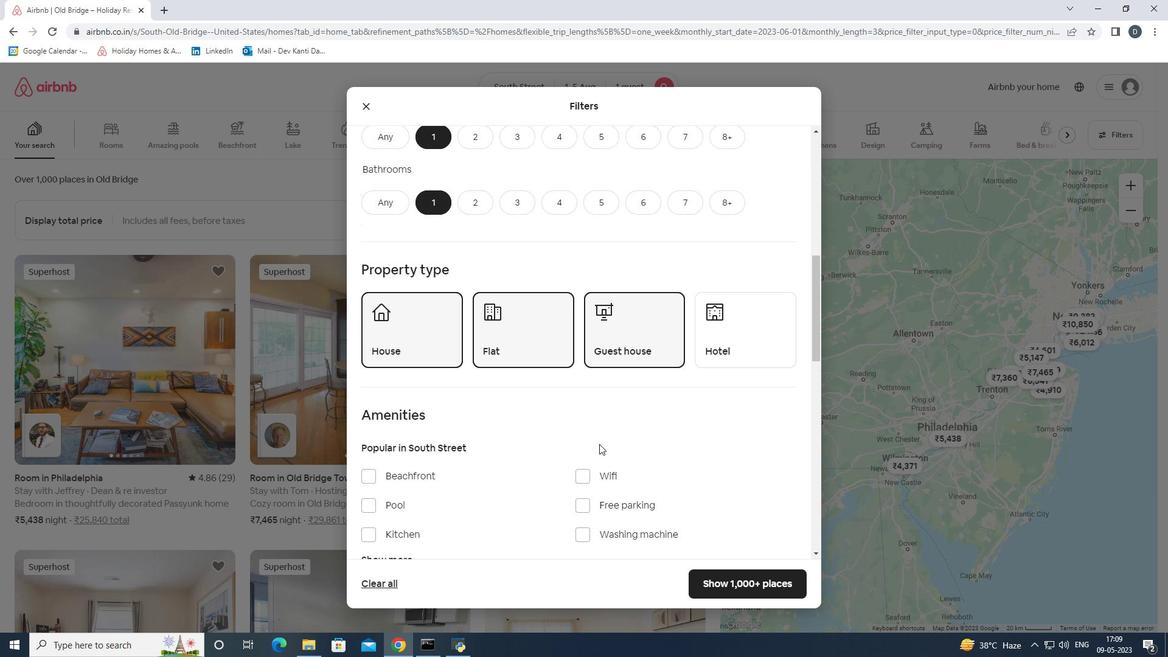 
Action: Mouse moved to (596, 444)
Screenshot: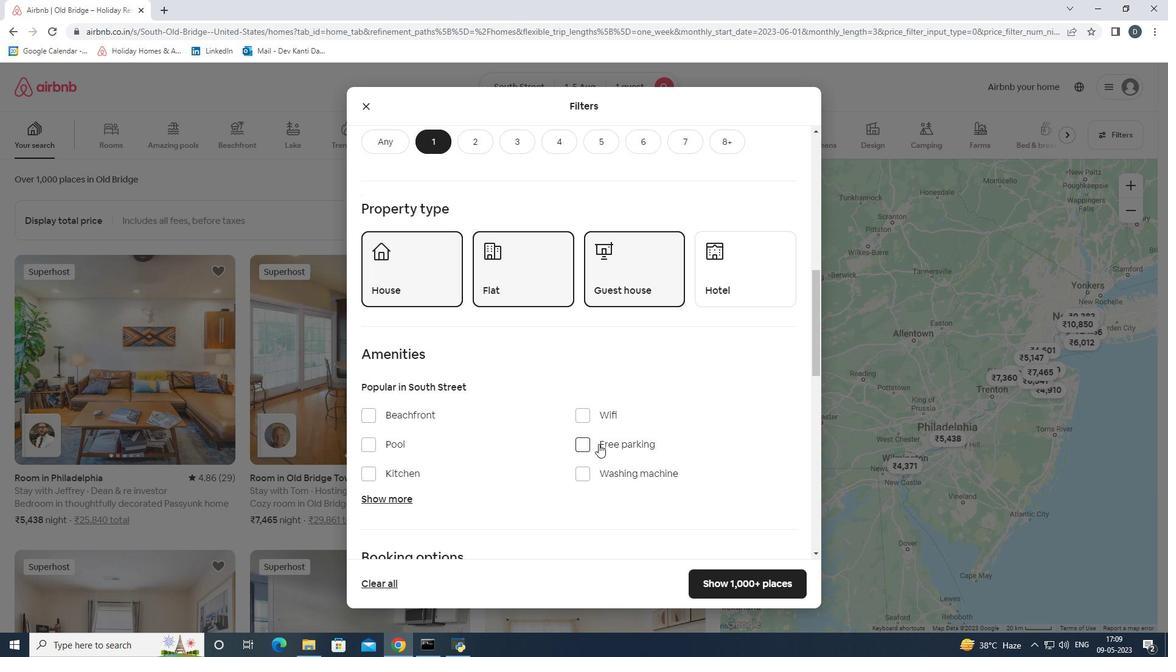 
Action: Mouse scrolled (596, 444) with delta (0, 0)
Screenshot: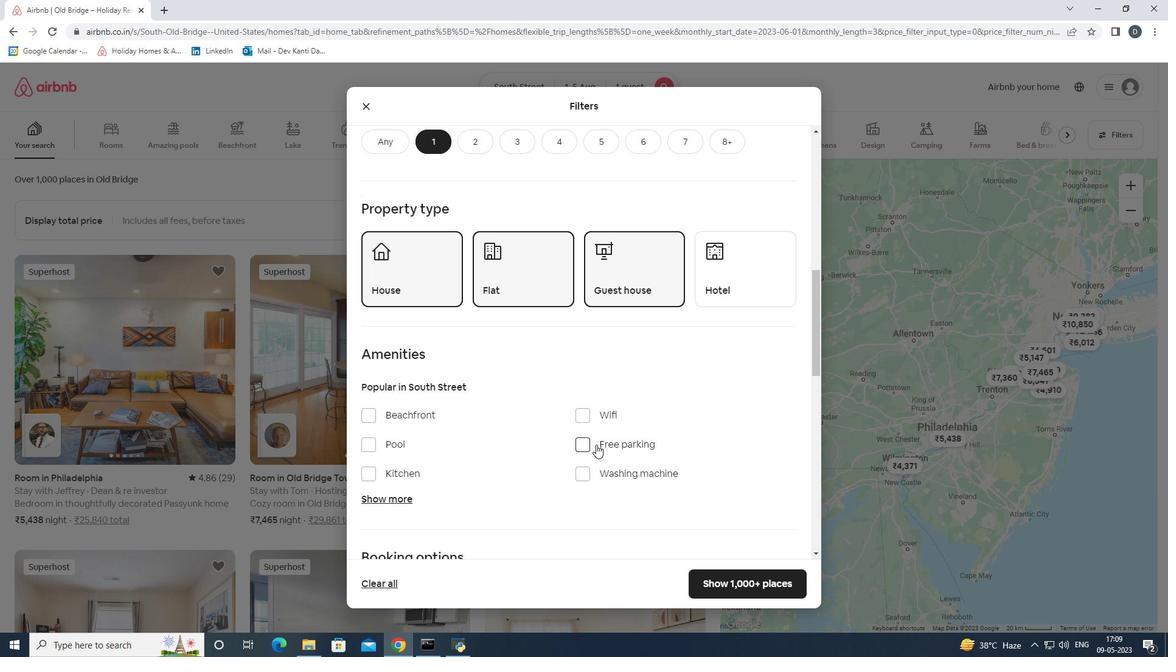 
Action: Mouse moved to (593, 446)
Screenshot: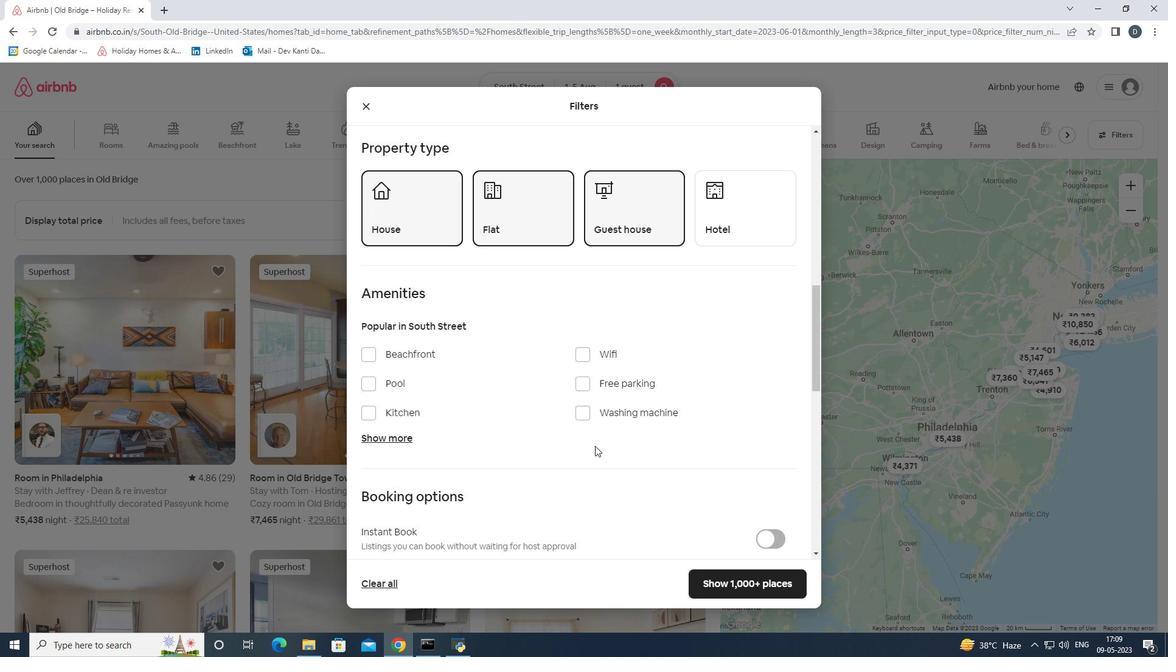 
Action: Mouse scrolled (593, 445) with delta (0, 0)
Screenshot: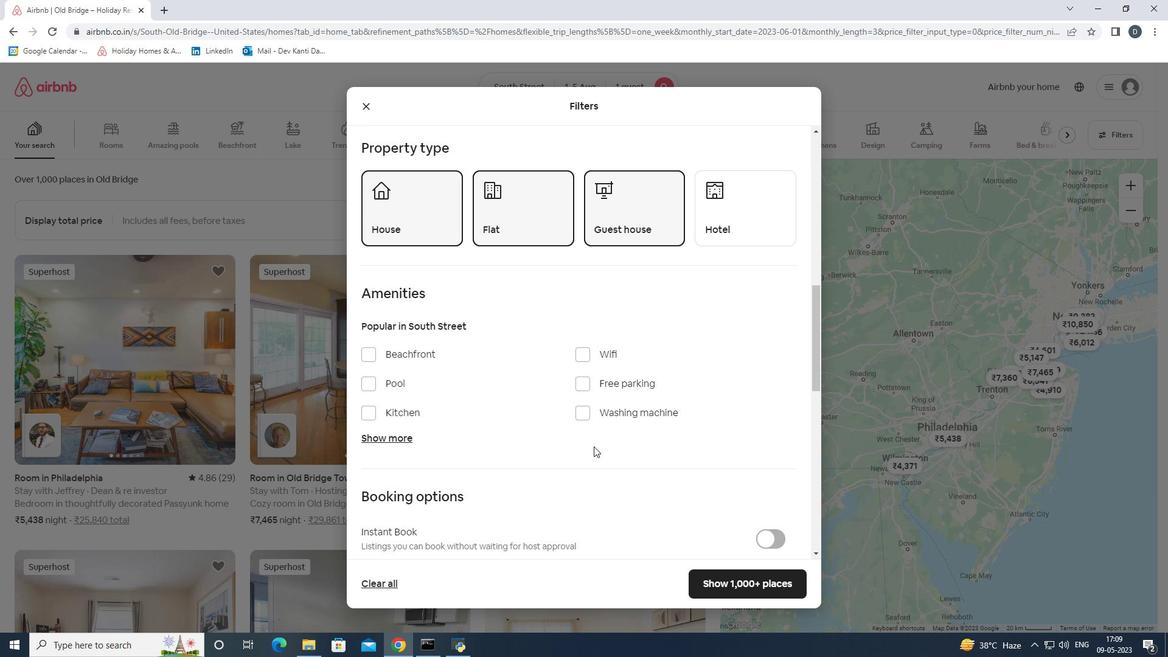 
Action: Mouse scrolled (593, 445) with delta (0, 0)
Screenshot: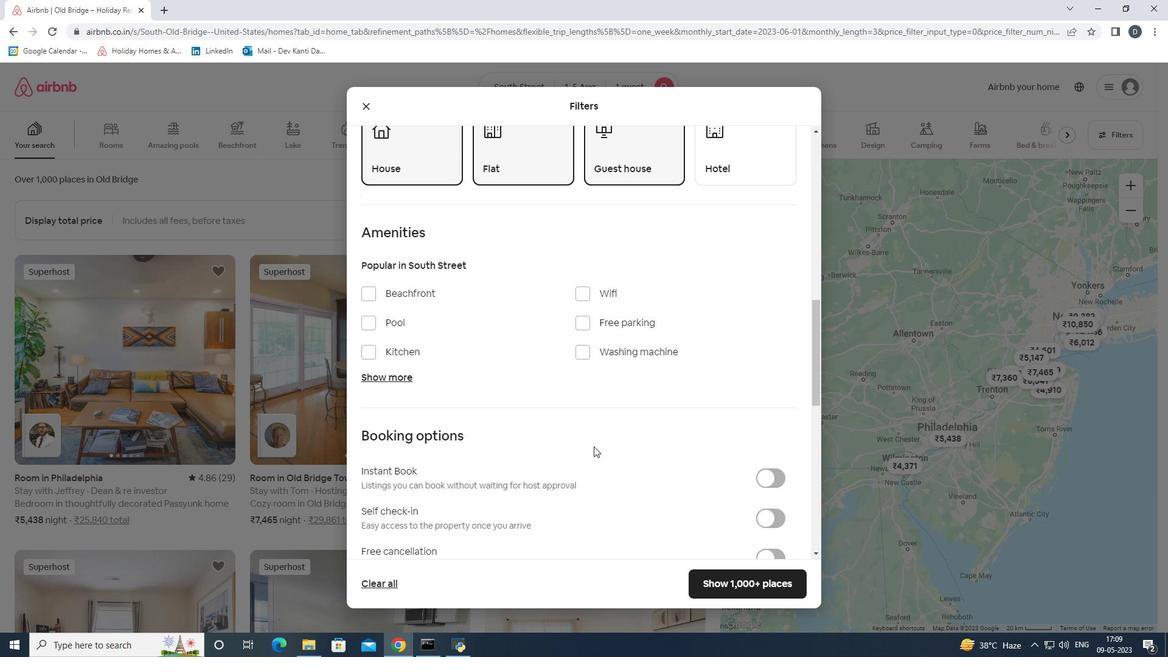 
Action: Mouse scrolled (593, 447) with delta (0, 0)
Screenshot: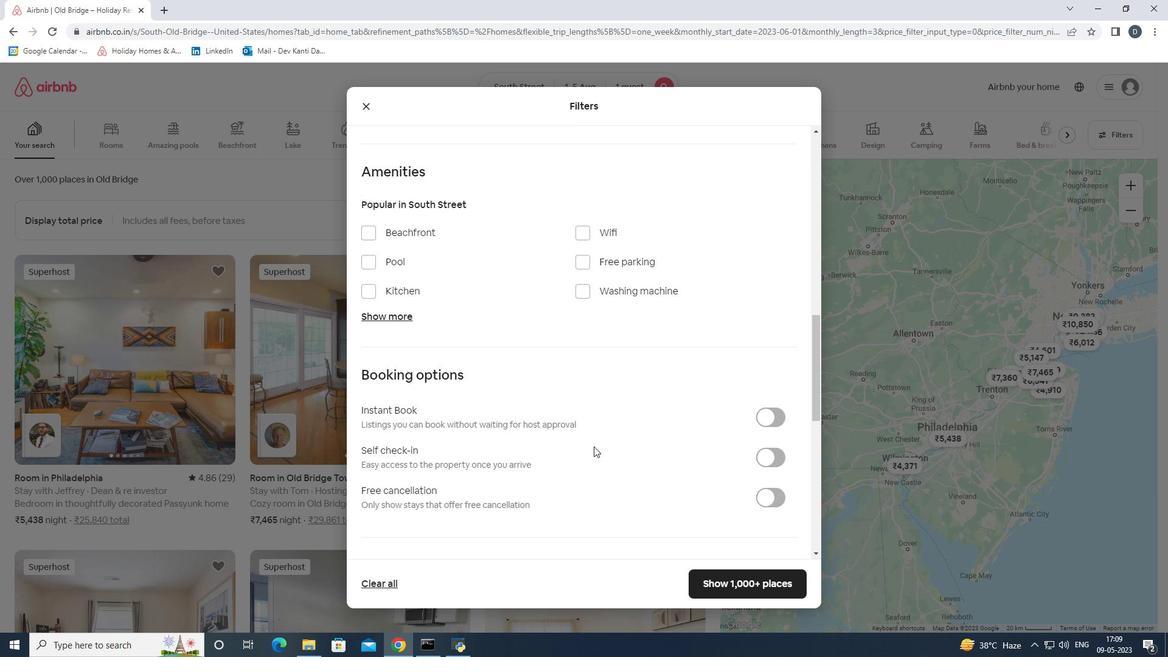 
Action: Mouse moved to (599, 287)
Screenshot: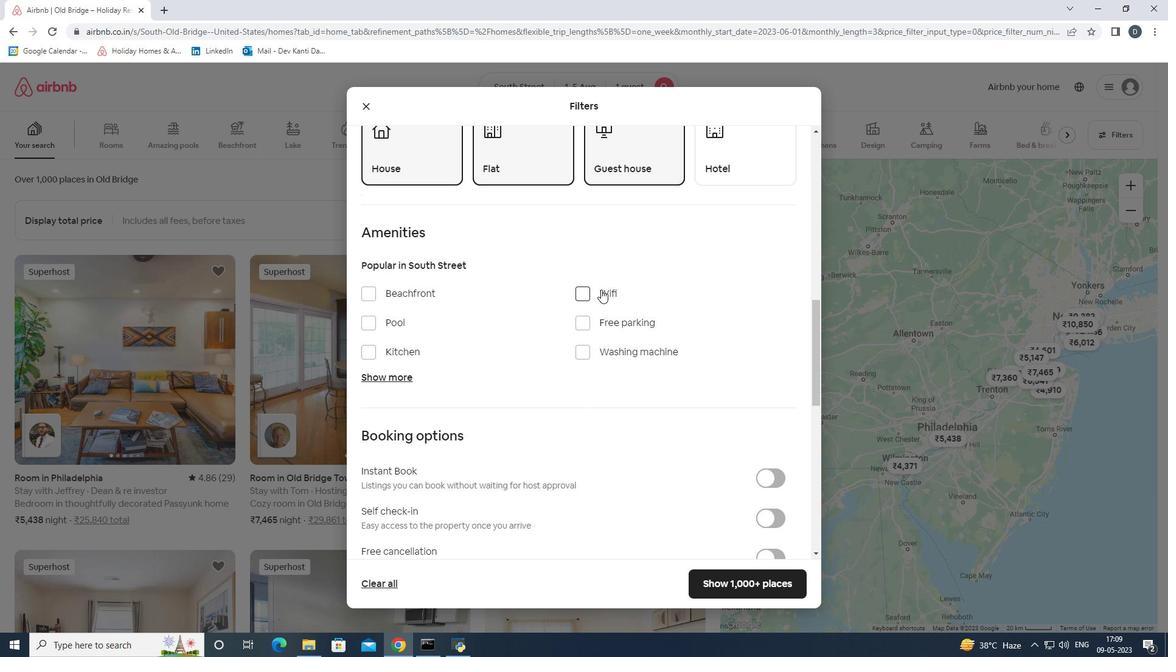 
Action: Mouse pressed left at (599, 287)
Screenshot: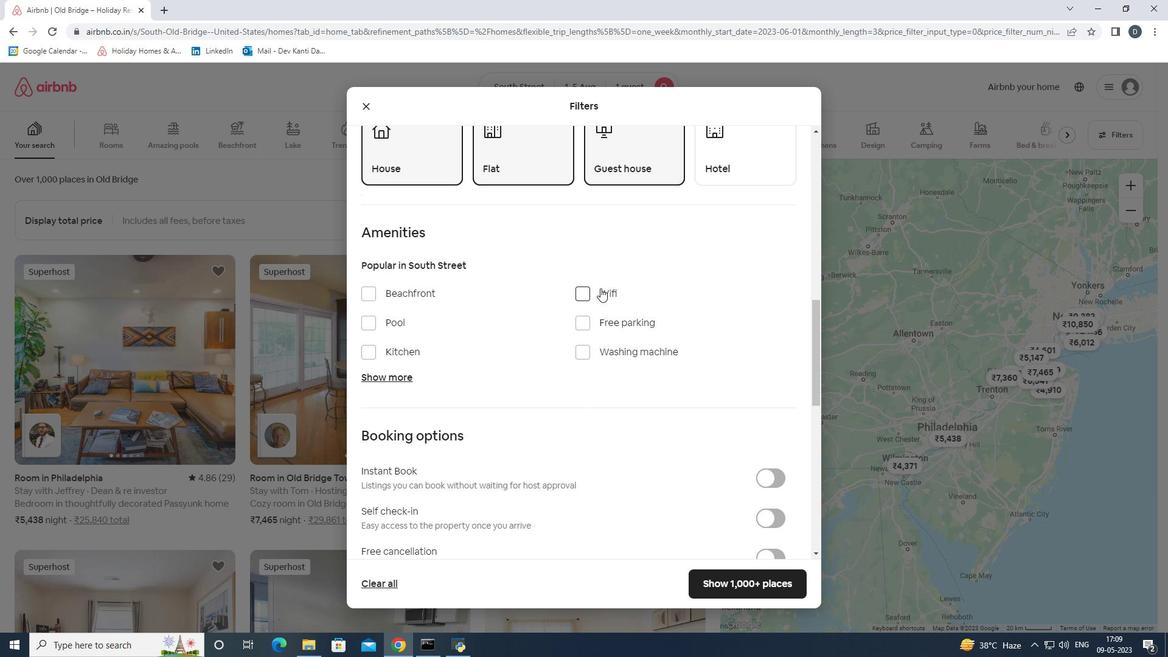 
Action: Mouse moved to (626, 309)
Screenshot: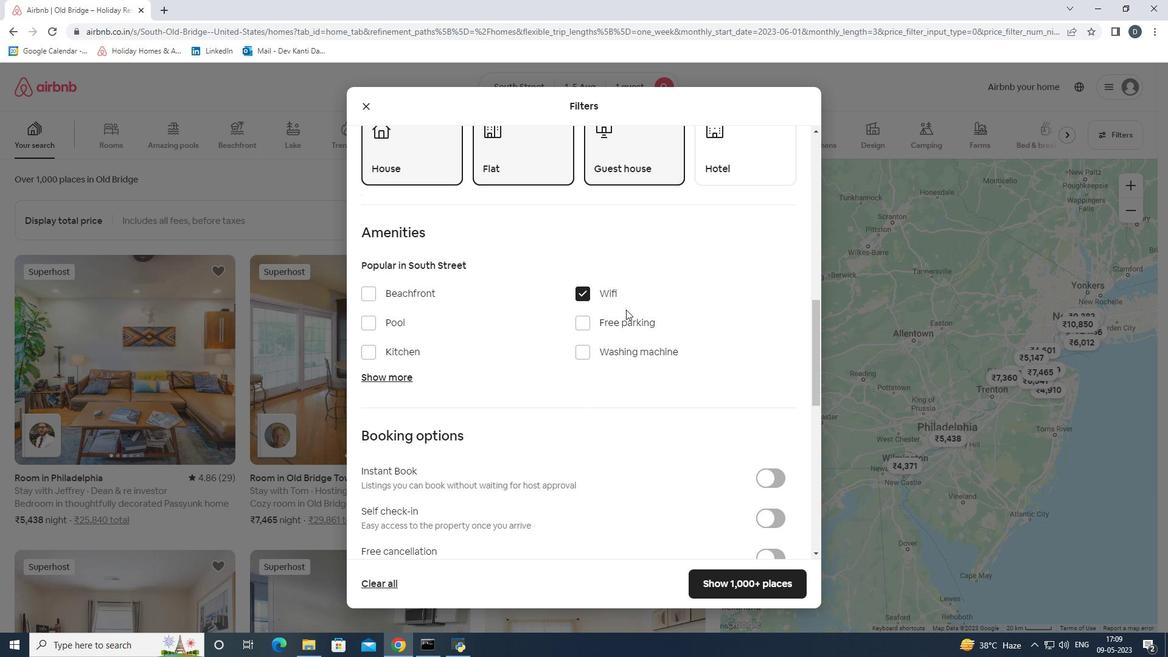 
Action: Mouse scrolled (626, 309) with delta (0, 0)
Screenshot: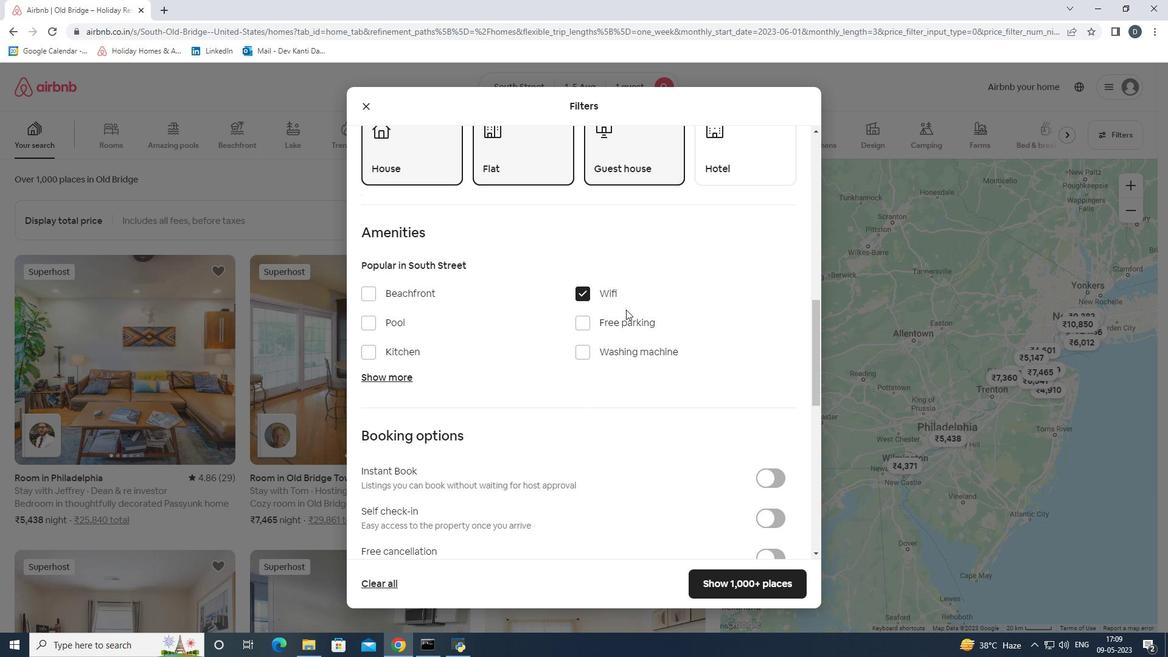 
Action: Mouse moved to (631, 316)
Screenshot: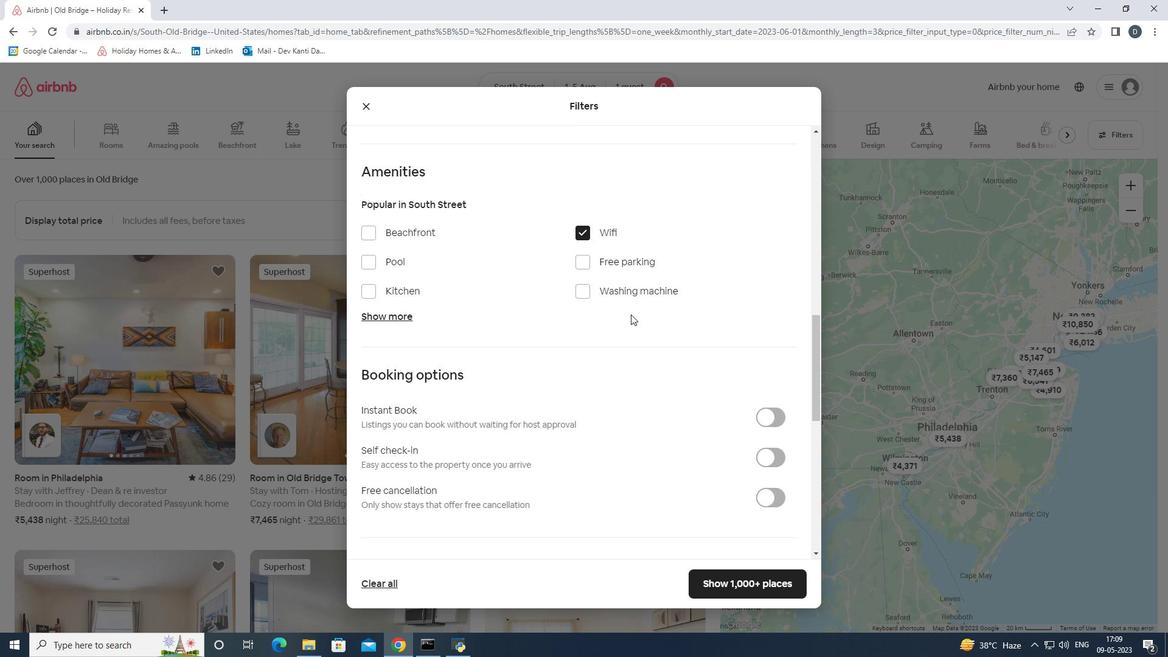 
Action: Mouse scrolled (631, 316) with delta (0, 0)
Screenshot: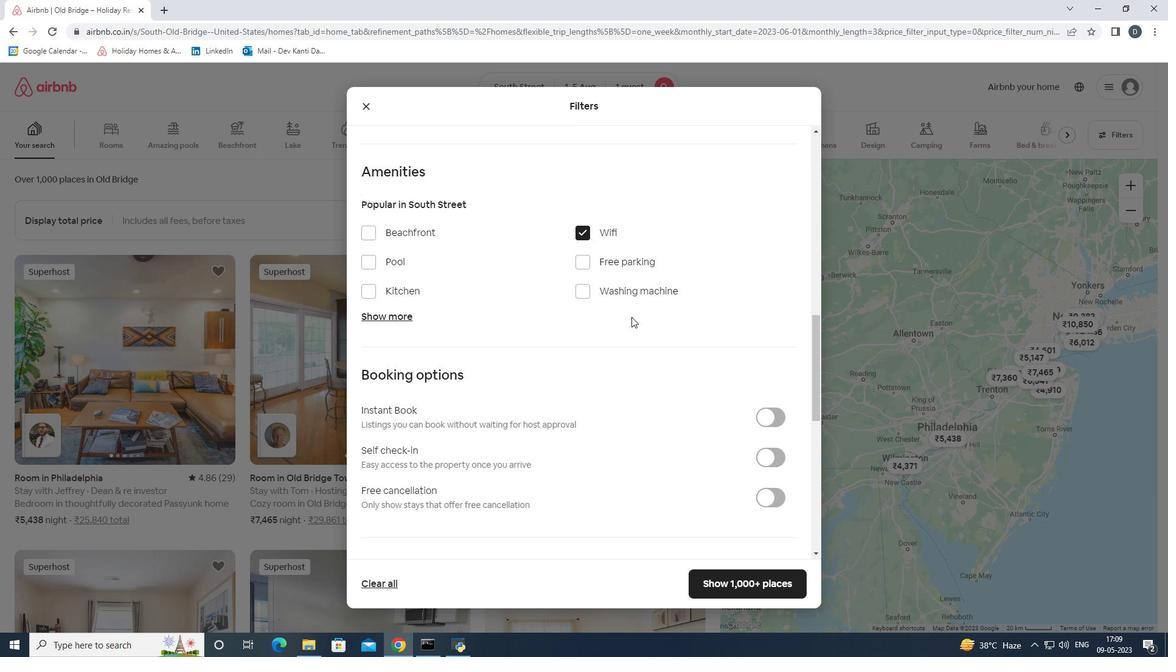 
Action: Mouse scrolled (631, 316) with delta (0, 0)
Screenshot: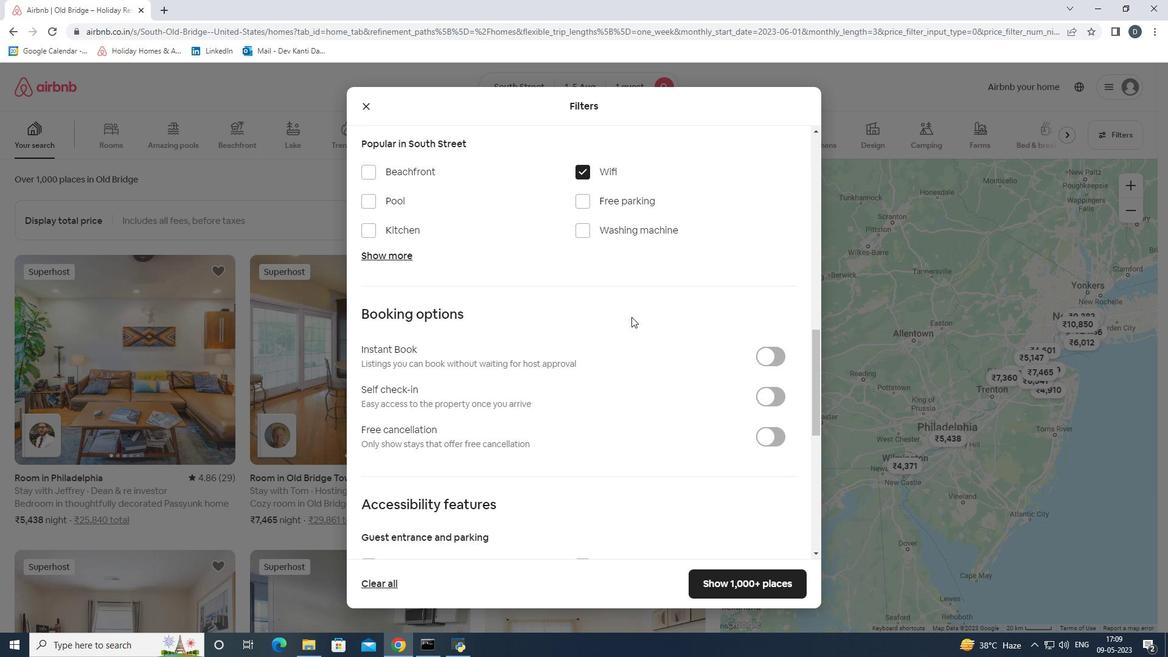 
Action: Mouse moved to (762, 331)
Screenshot: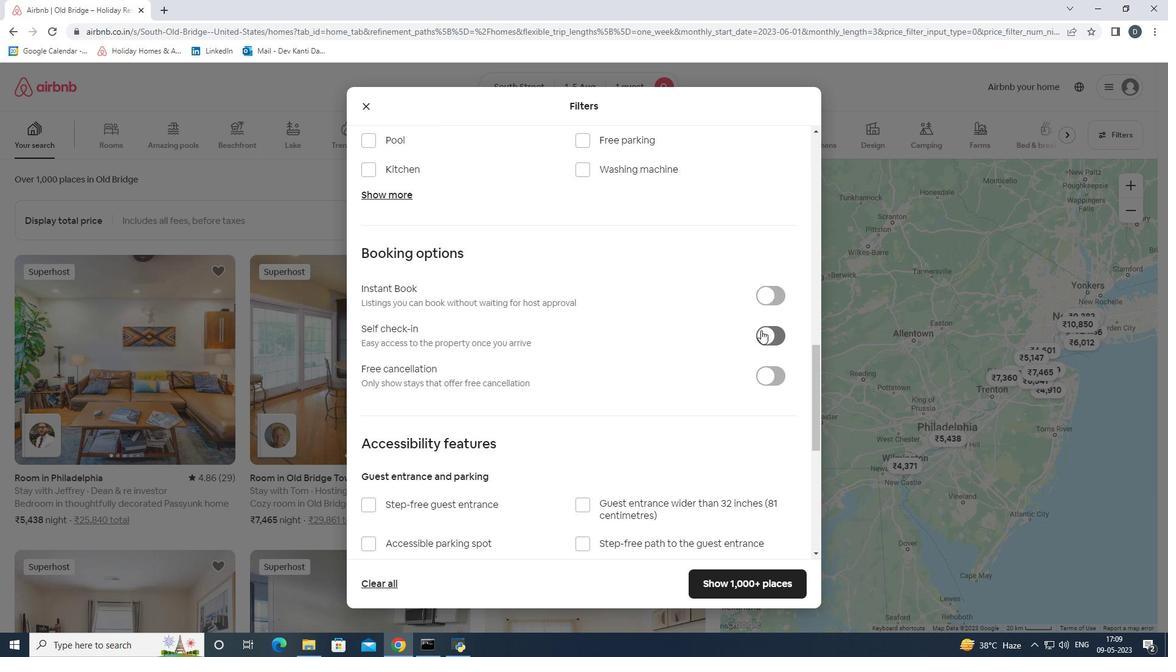 
Action: Mouse pressed left at (762, 331)
Screenshot: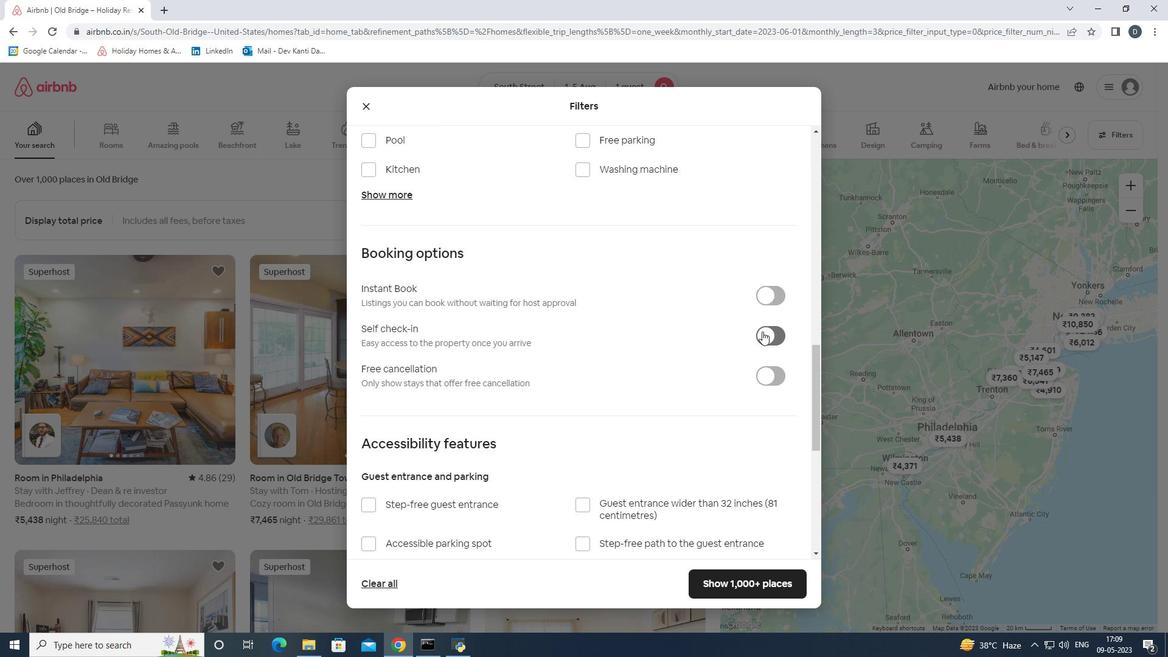 
Action: Mouse scrolled (762, 330) with delta (0, 0)
Screenshot: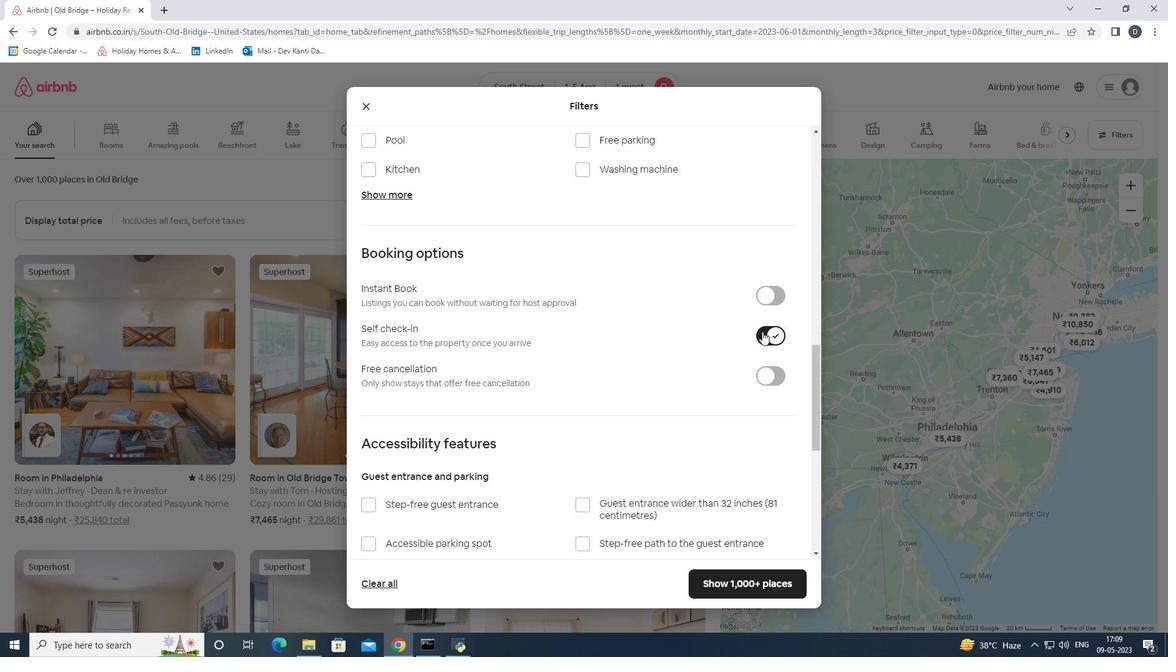 
Action: Mouse scrolled (762, 330) with delta (0, 0)
Screenshot: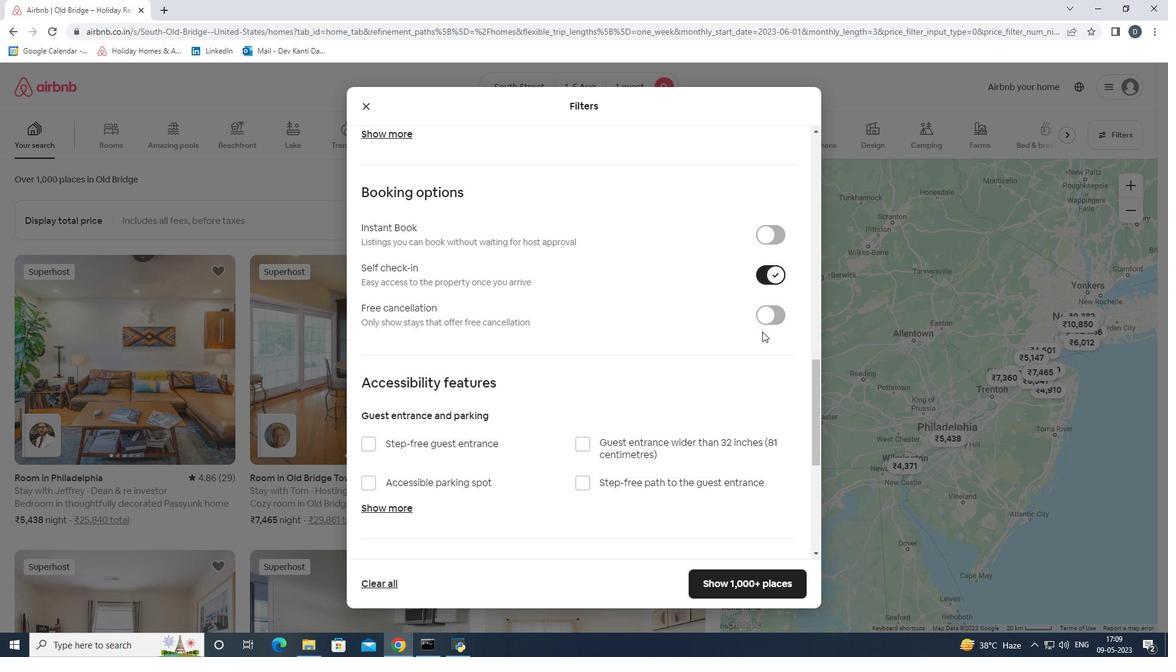 
Action: Mouse scrolled (762, 330) with delta (0, 0)
Screenshot: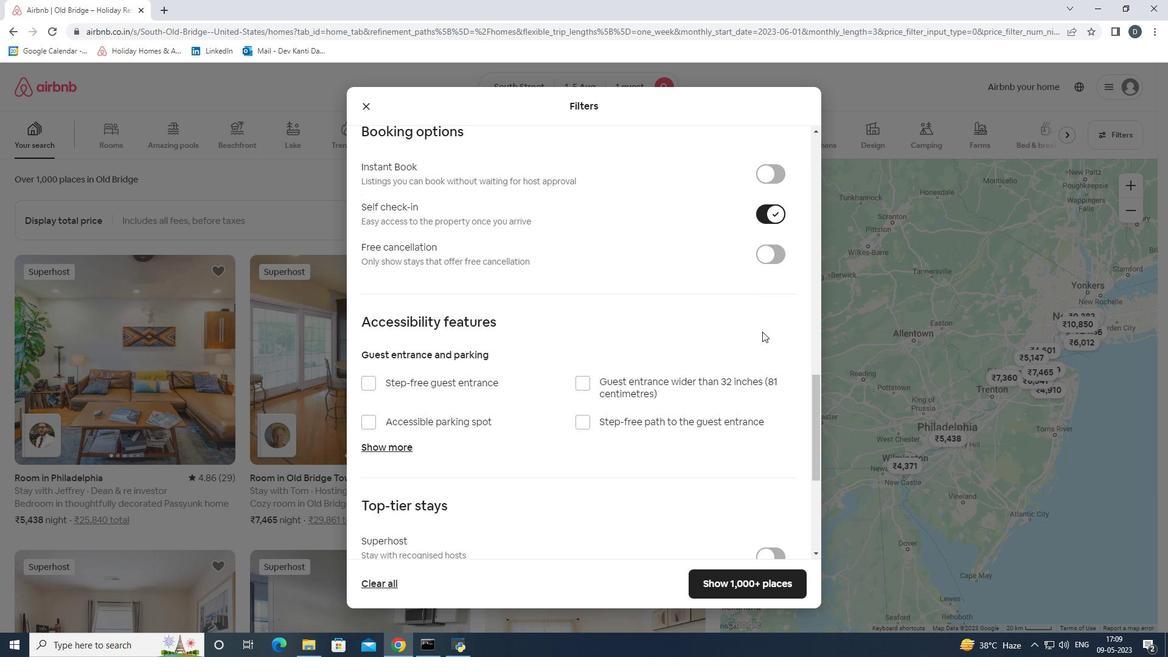 
Action: Mouse scrolled (762, 330) with delta (0, 0)
Screenshot: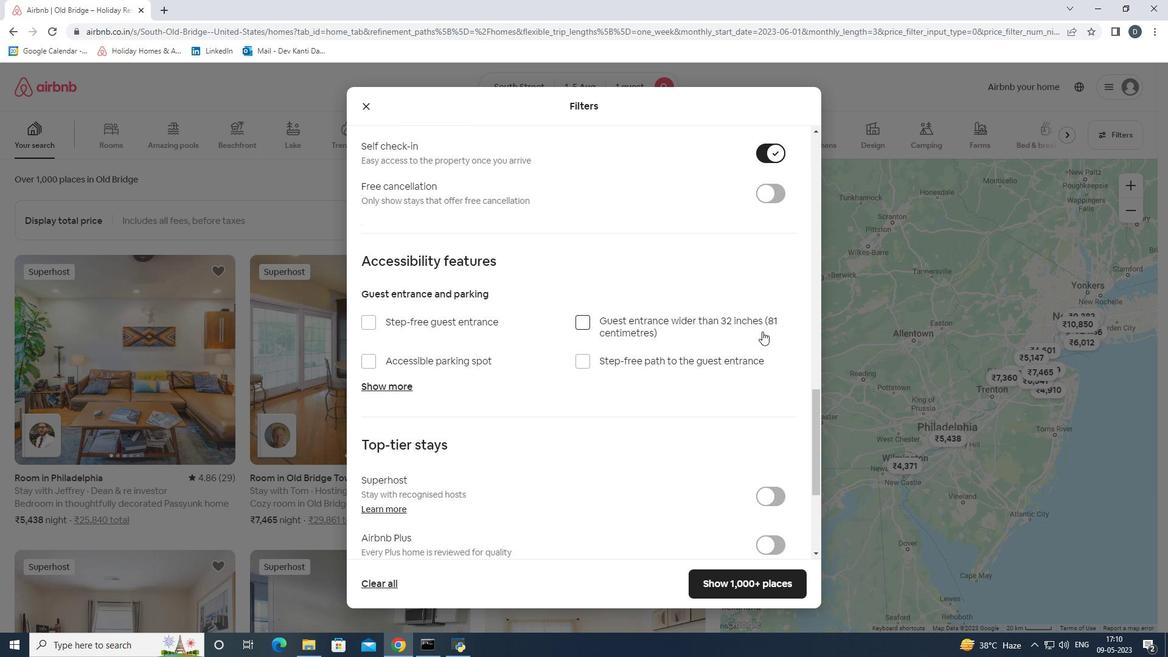 
Action: Mouse scrolled (762, 330) with delta (0, 0)
Screenshot: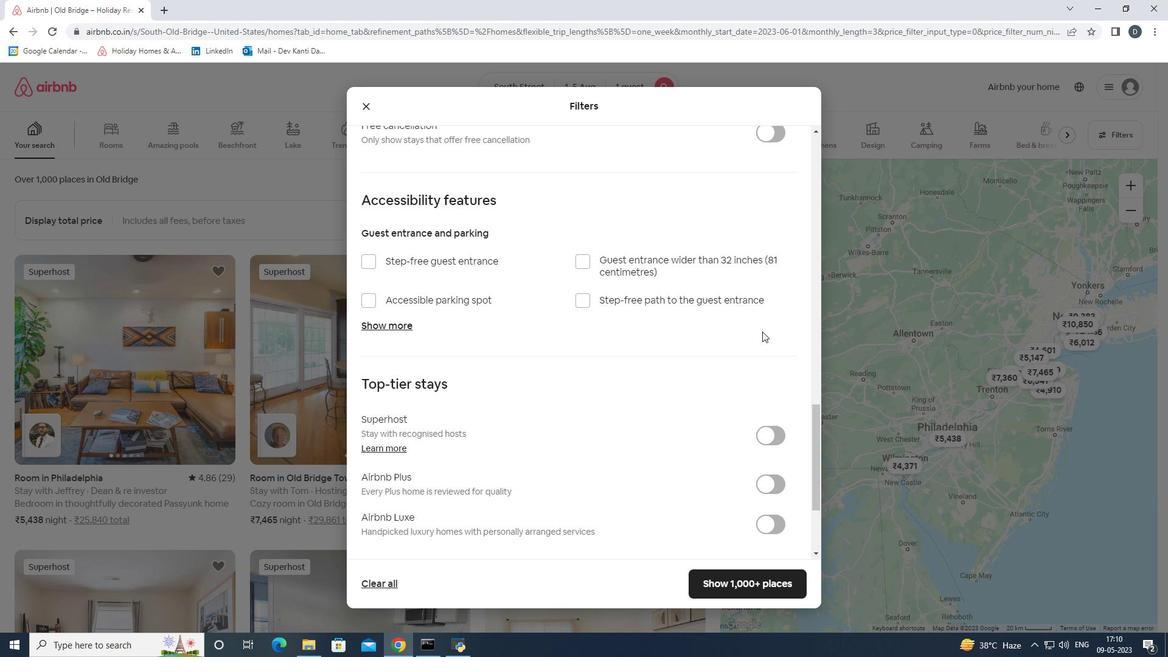 
Action: Mouse scrolled (762, 330) with delta (0, 0)
Screenshot: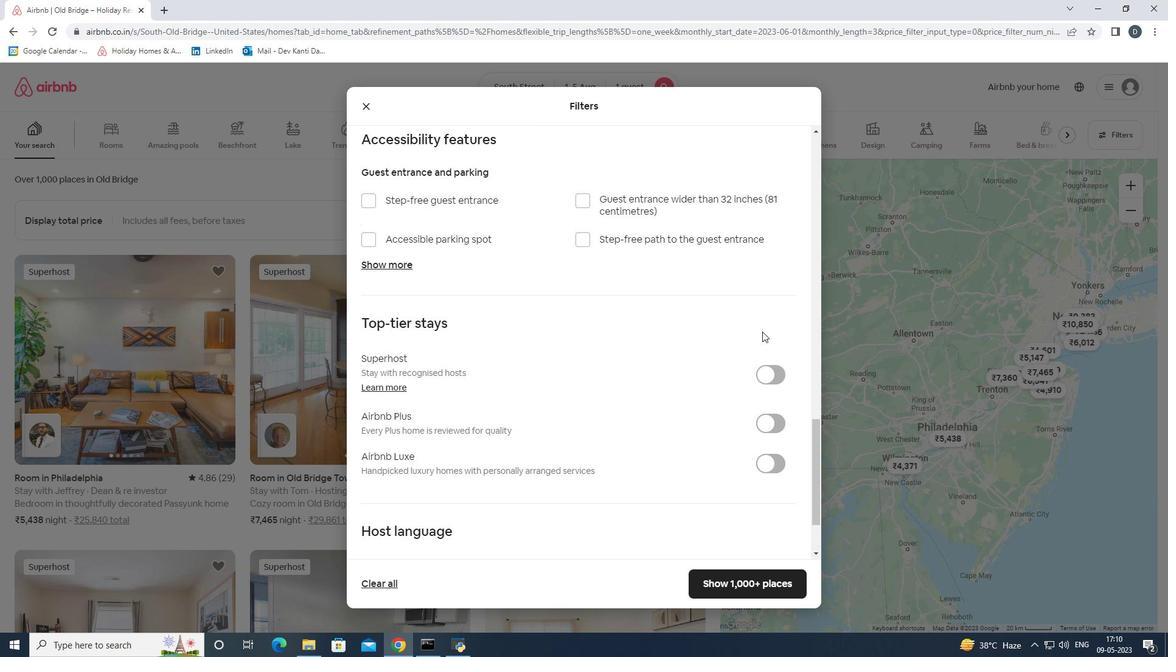 
Action: Mouse moved to (457, 371)
Screenshot: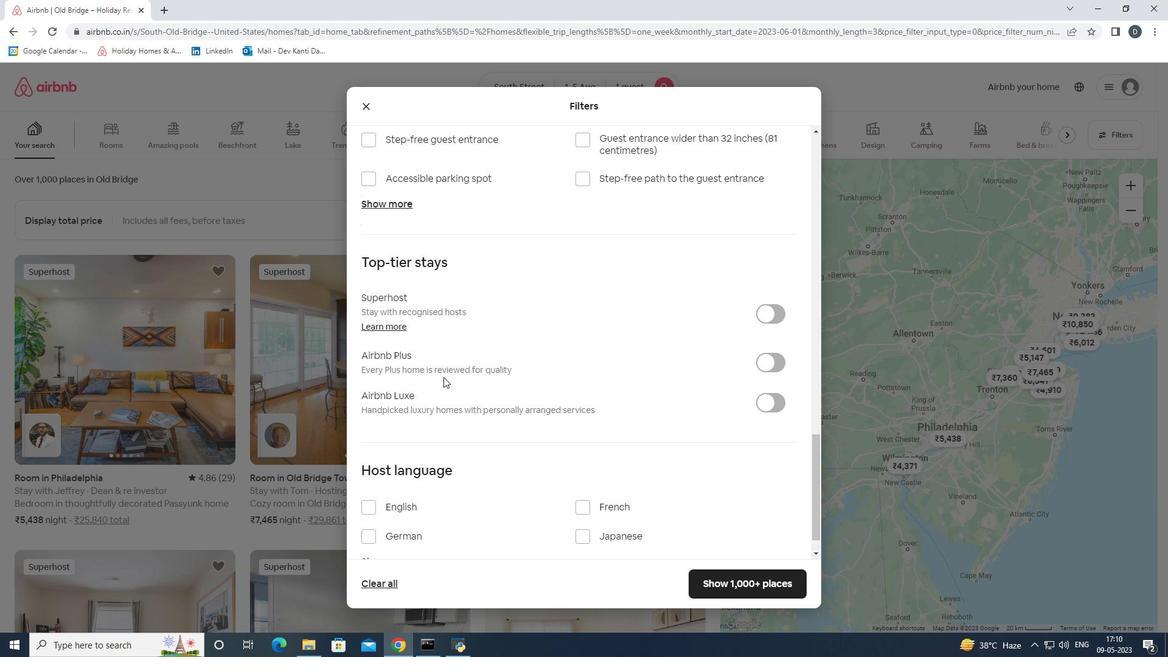 
Action: Mouse scrolled (457, 370) with delta (0, 0)
Screenshot: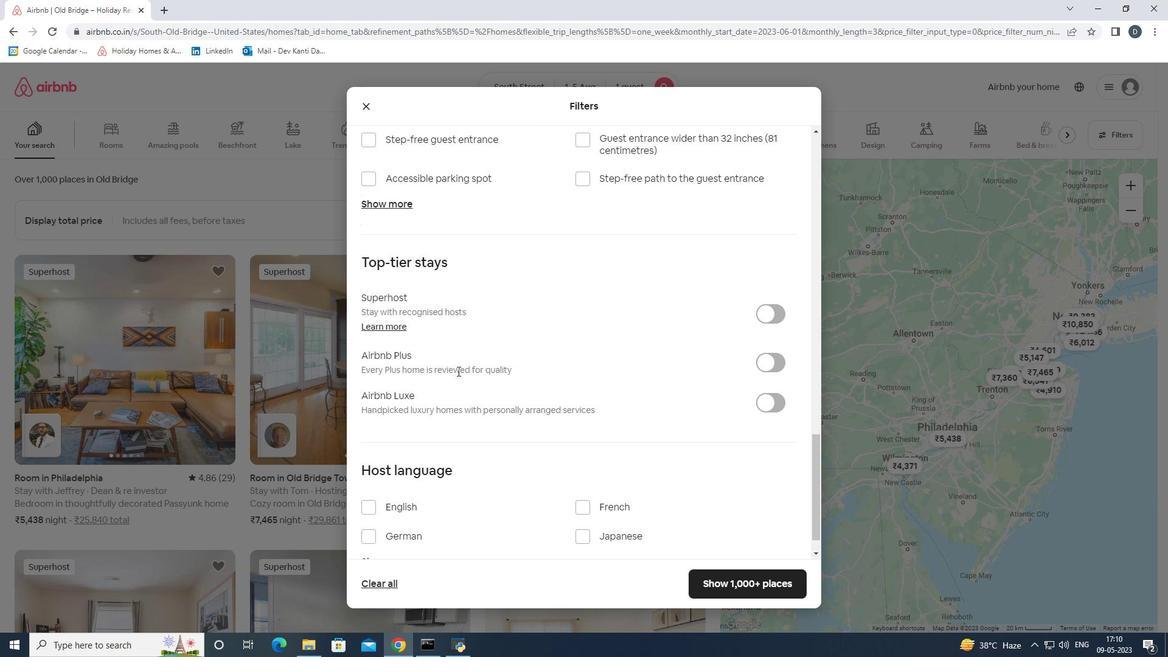 
Action: Mouse moved to (410, 473)
Screenshot: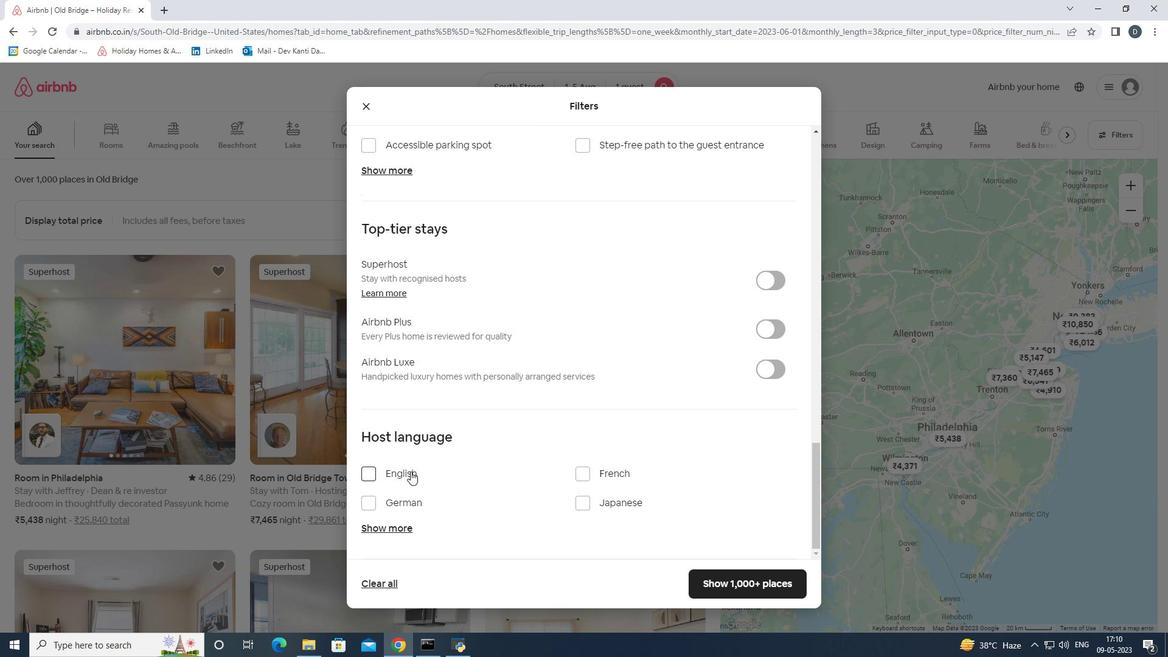 
Action: Mouse pressed left at (410, 473)
Screenshot: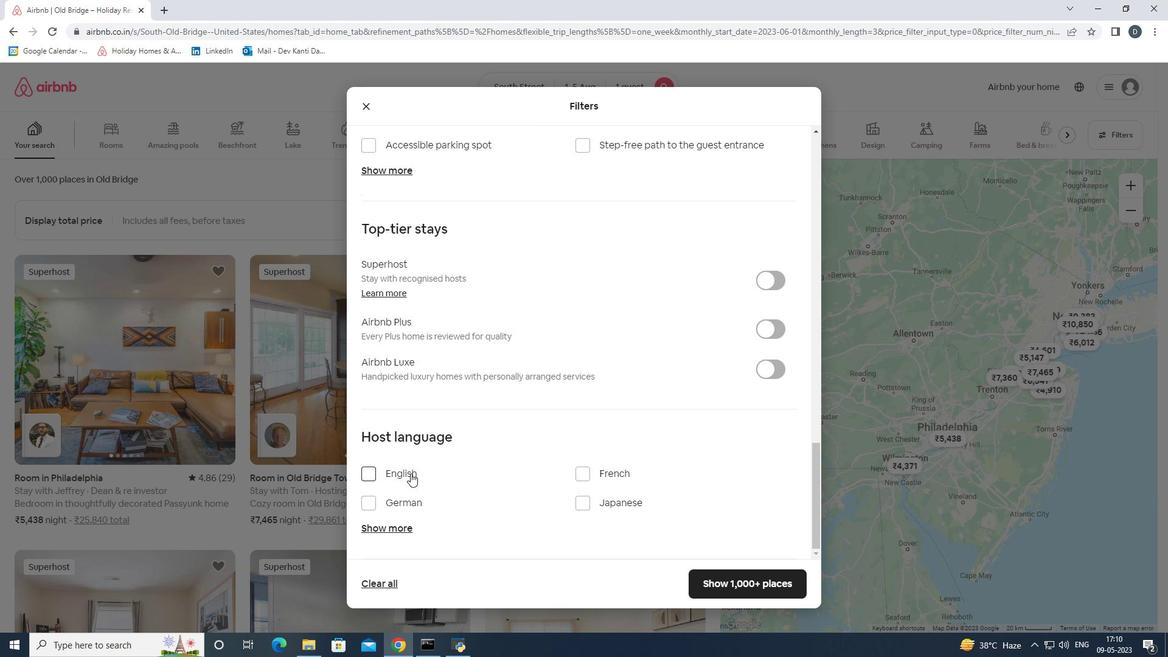 
Action: Mouse moved to (702, 577)
Screenshot: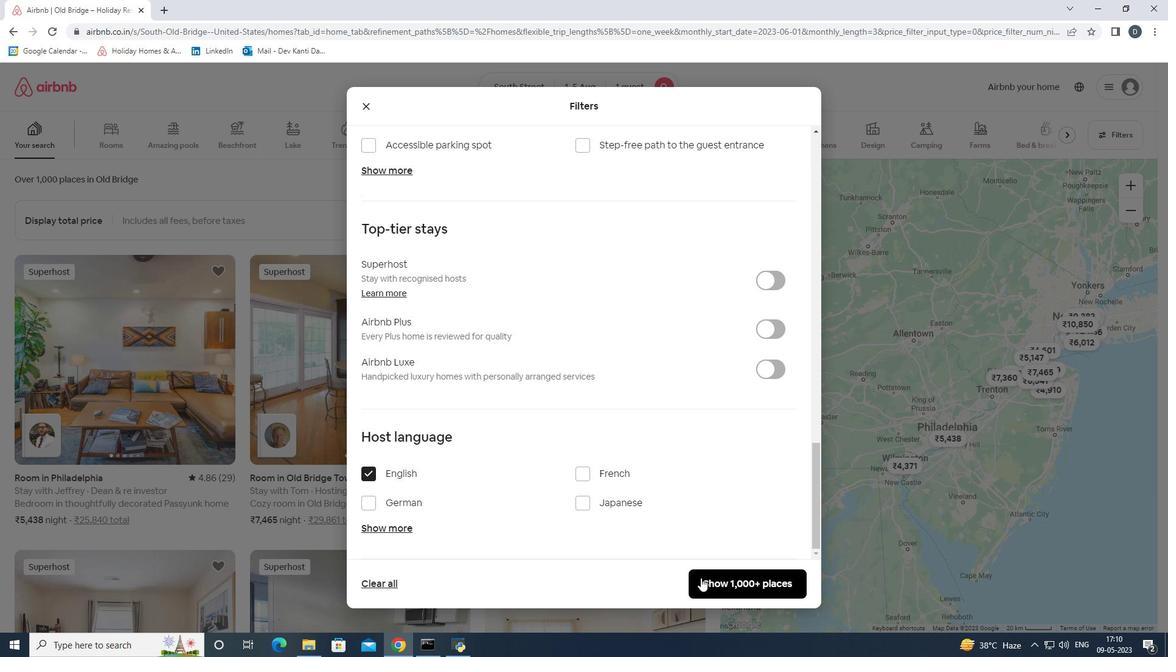 
Action: Mouse pressed left at (702, 577)
Screenshot: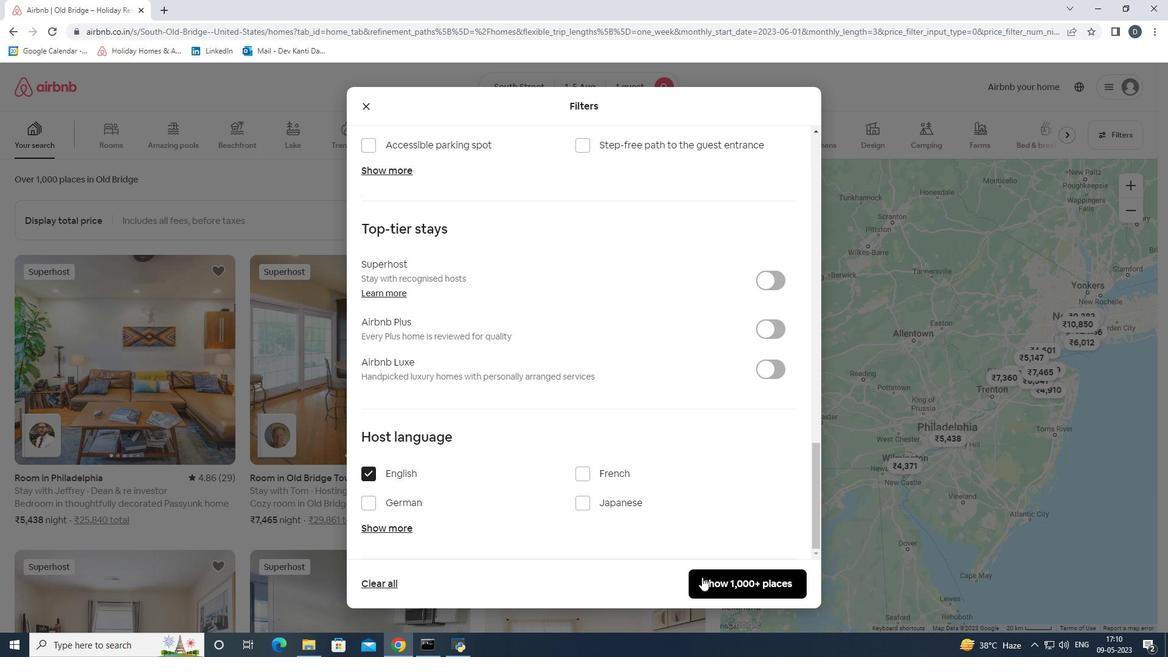 
Action: Mouse moved to (608, 550)
Screenshot: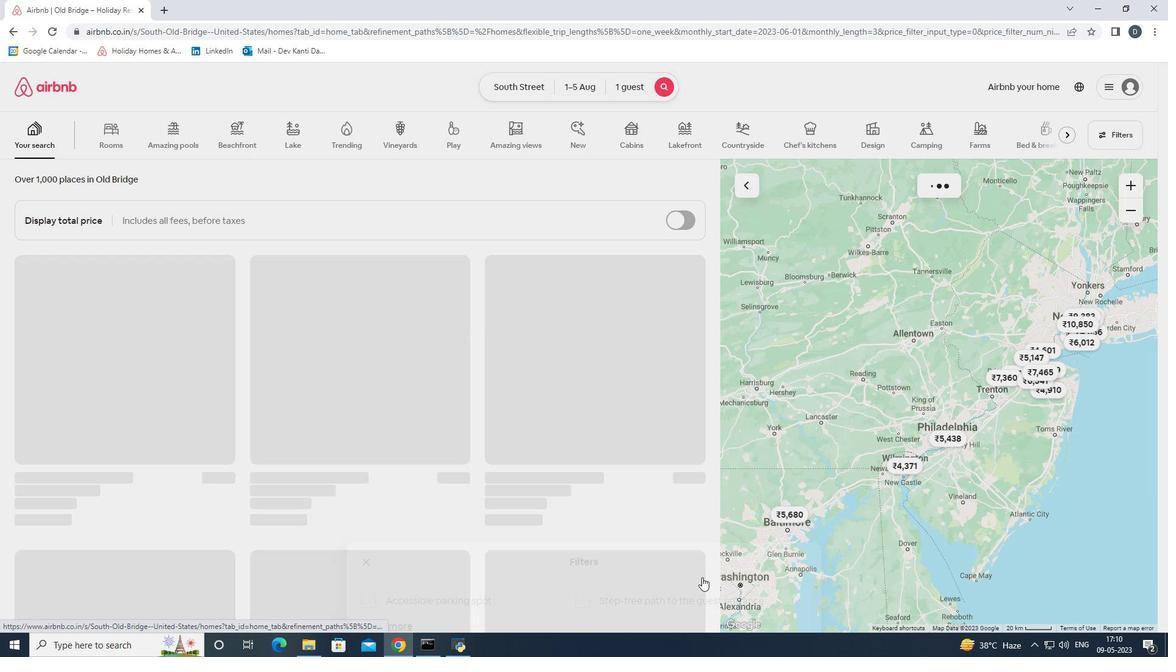 
